 Task: Search one way flight ticket for 1 adult, 1 child, 1 infant in seat in premium economy from Bismarck: Bismarck Municipal Airport to Jacksonville: Albert J. Ellis Airport on 5-3-2023. Choice of flights is American. Number of bags: 2 checked bags. Price is upto 91000. Outbound departure time preference is 21:30.
Action: Mouse moved to (370, 177)
Screenshot: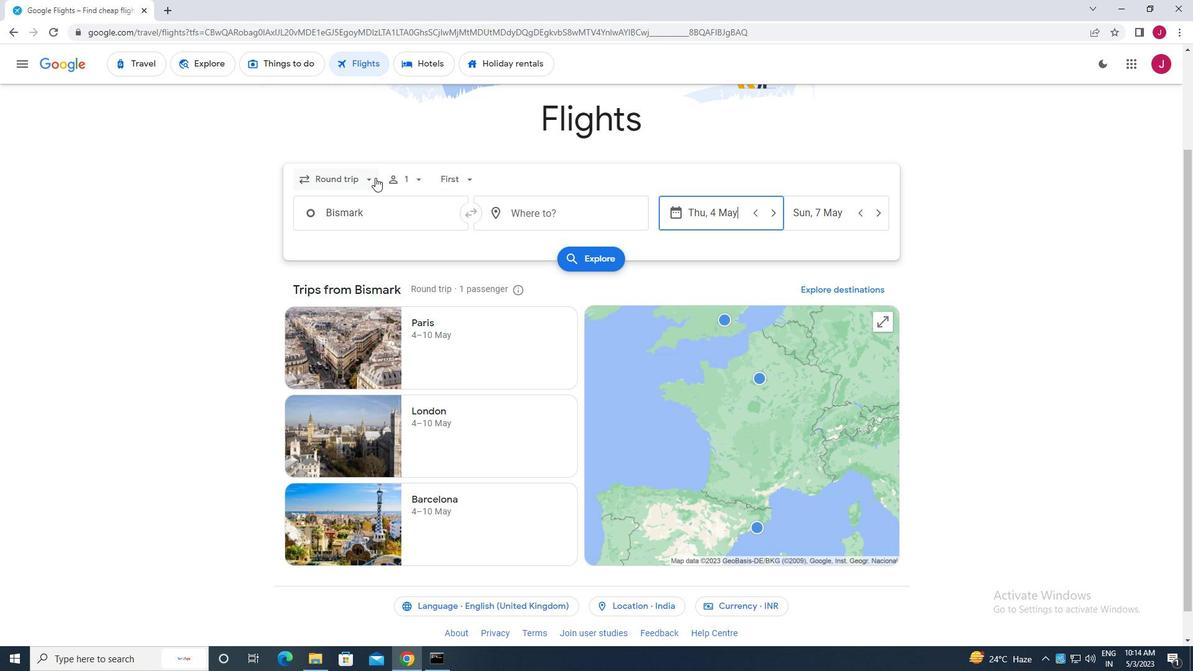 
Action: Mouse pressed left at (370, 177)
Screenshot: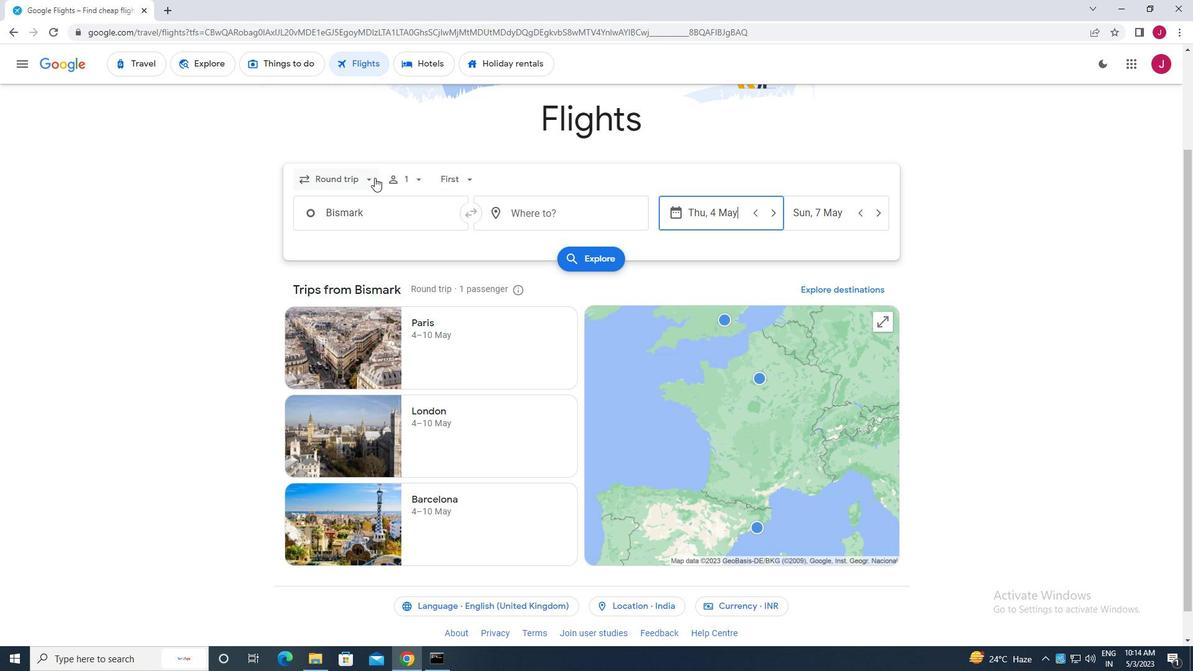 
Action: Mouse moved to (346, 237)
Screenshot: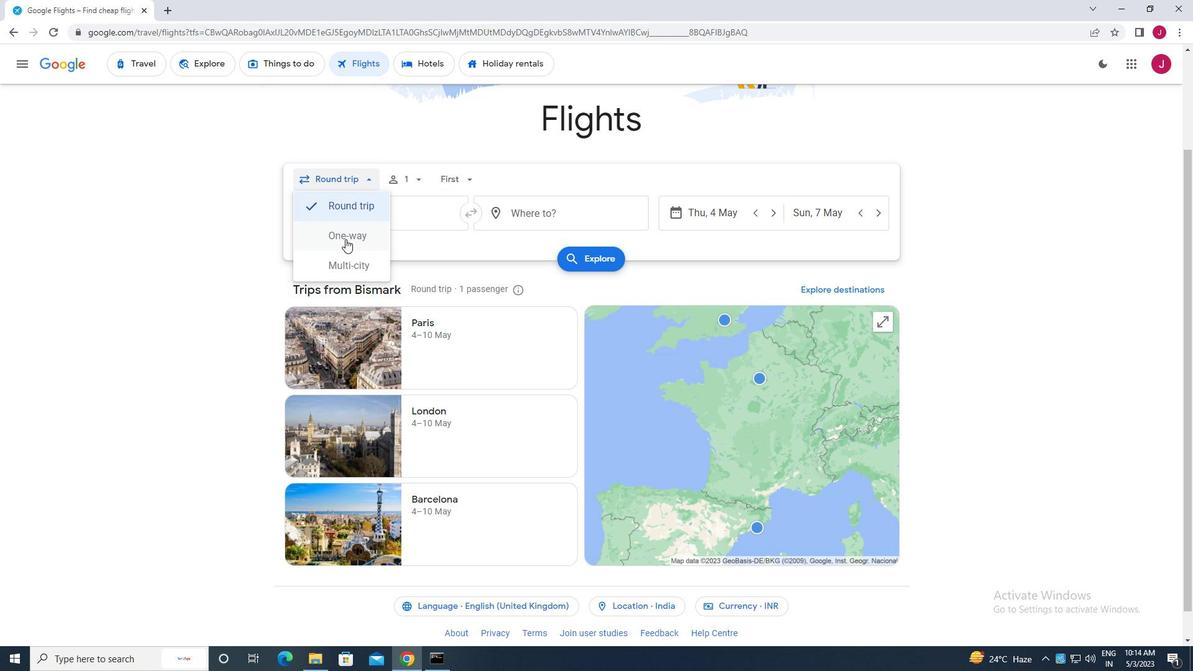 
Action: Mouse pressed left at (346, 237)
Screenshot: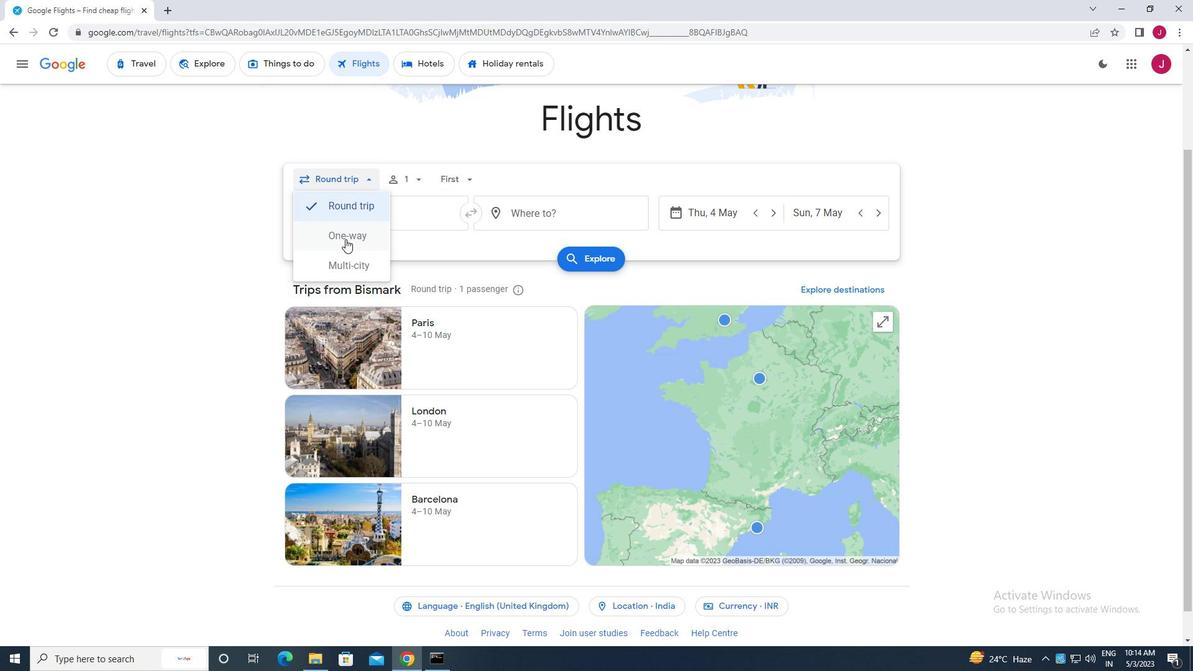 
Action: Mouse moved to (408, 181)
Screenshot: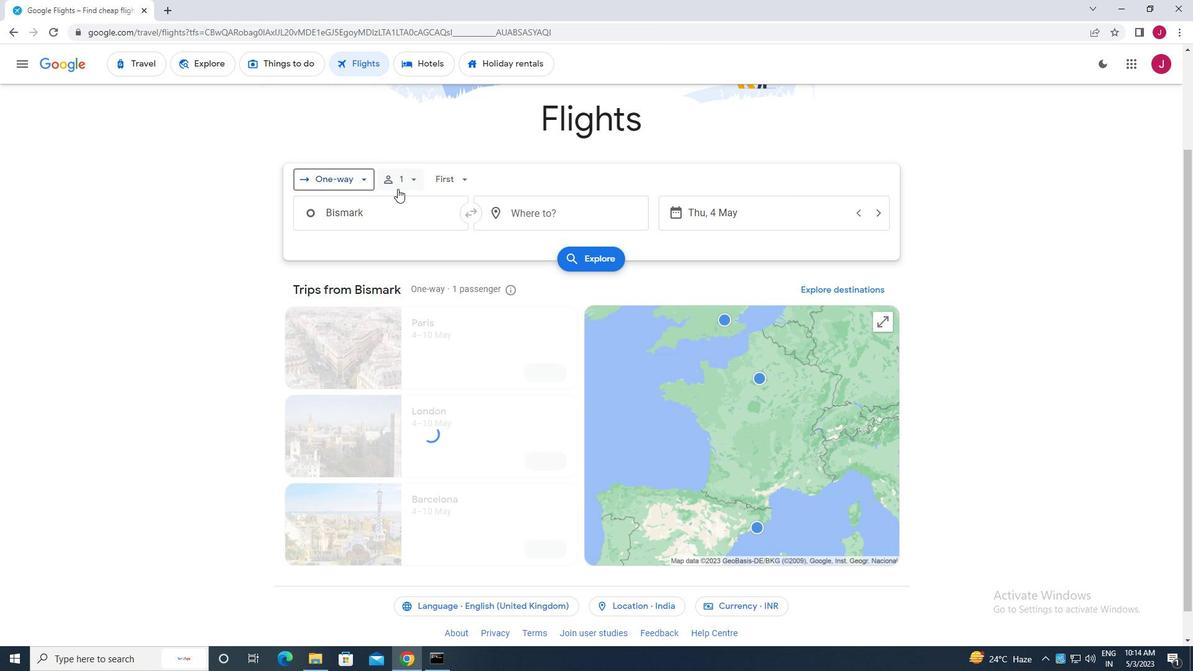 
Action: Mouse pressed left at (408, 181)
Screenshot: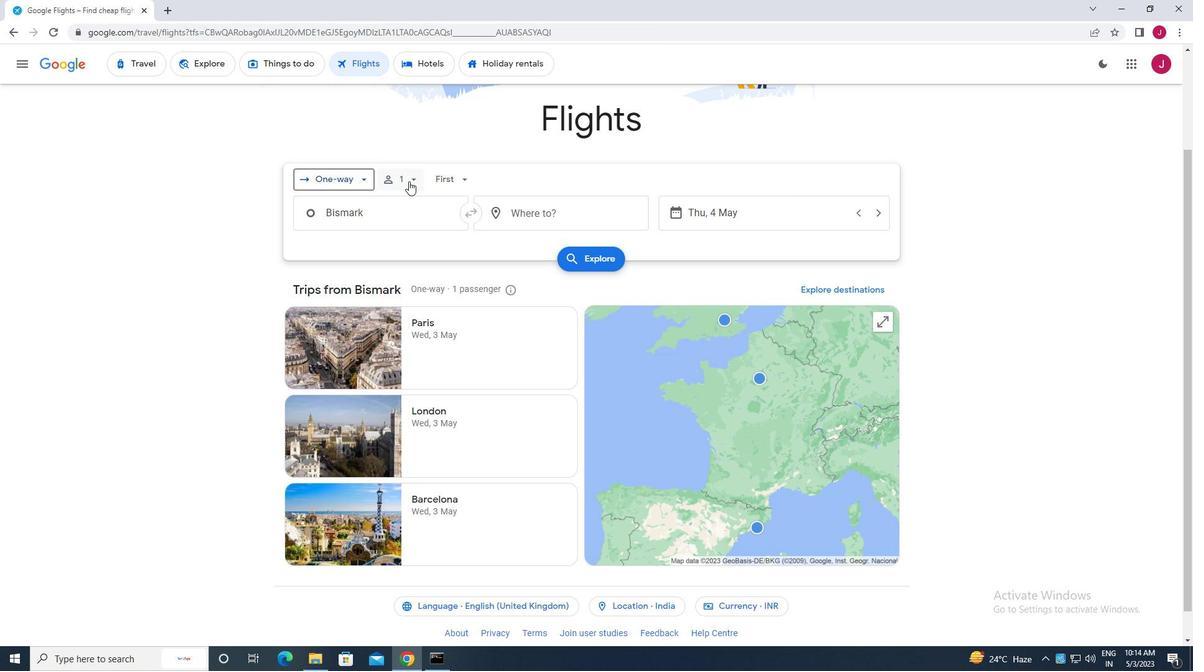 
Action: Mouse moved to (512, 241)
Screenshot: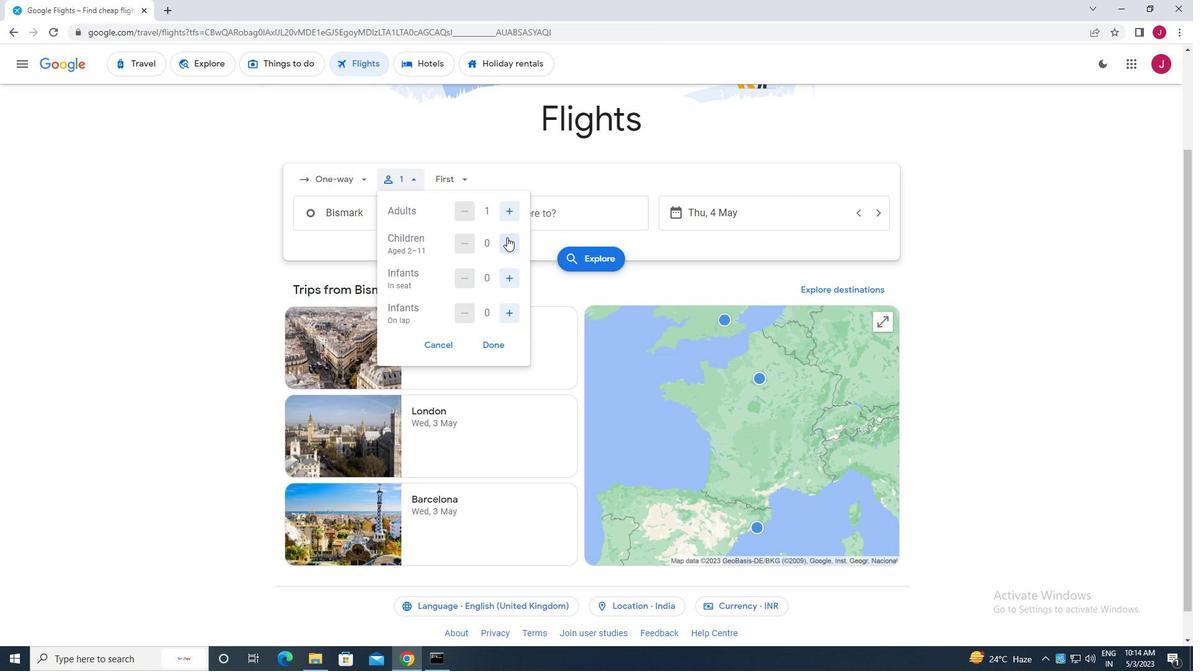 
Action: Mouse pressed left at (512, 241)
Screenshot: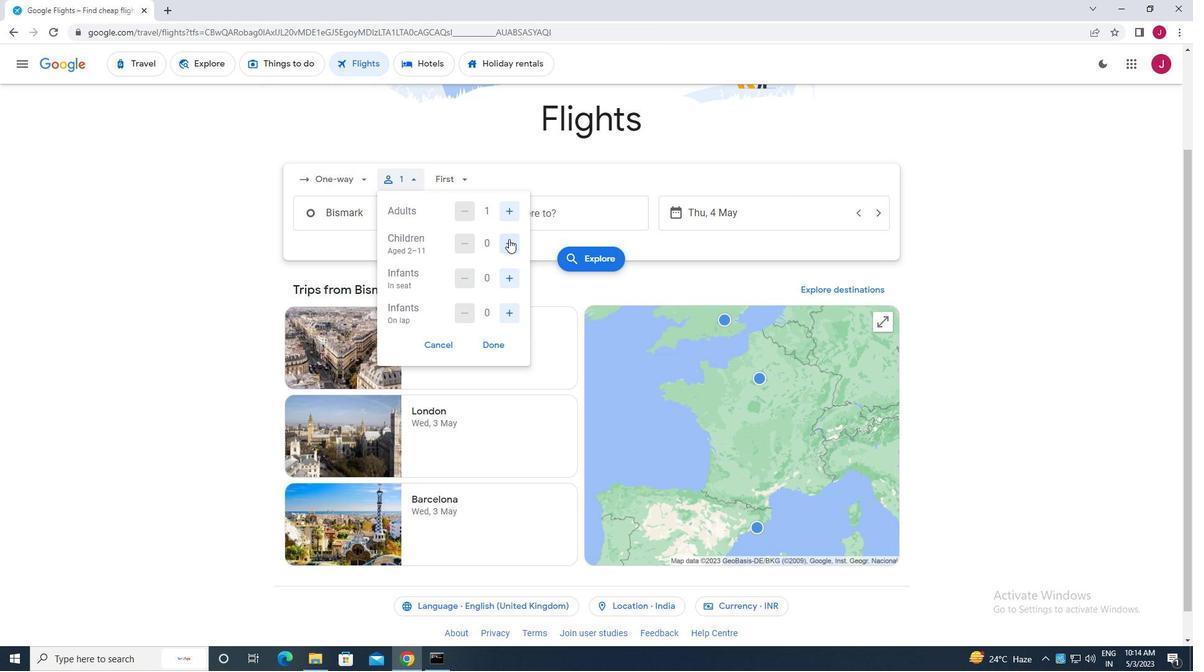 
Action: Mouse moved to (513, 279)
Screenshot: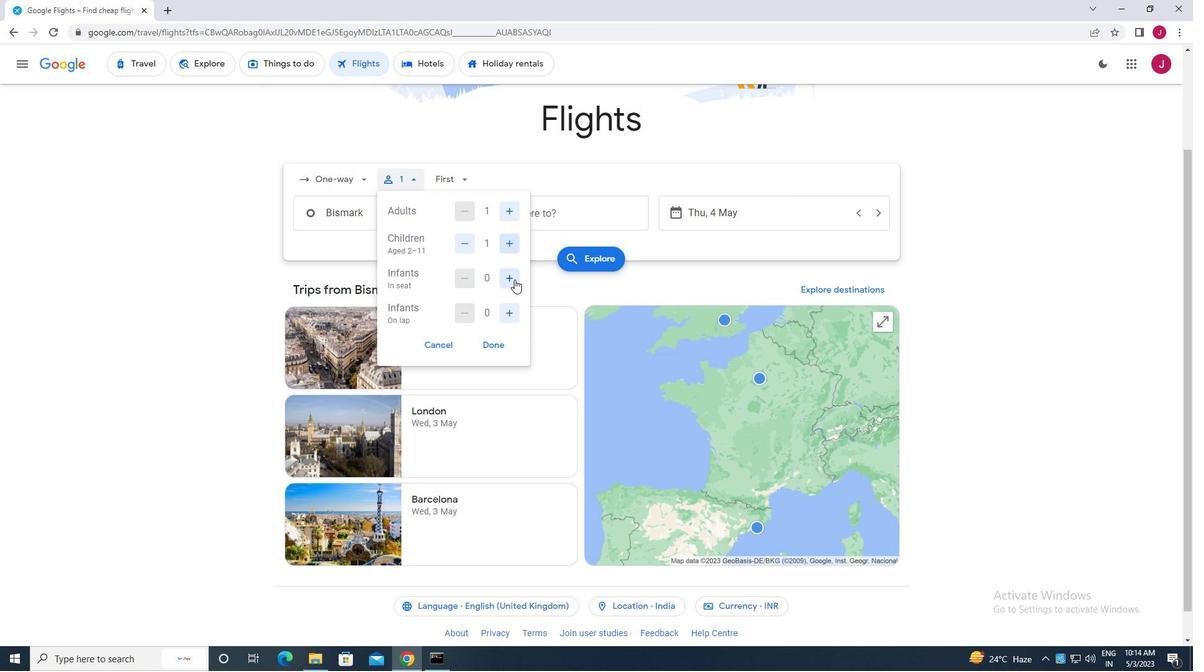 
Action: Mouse pressed left at (513, 279)
Screenshot: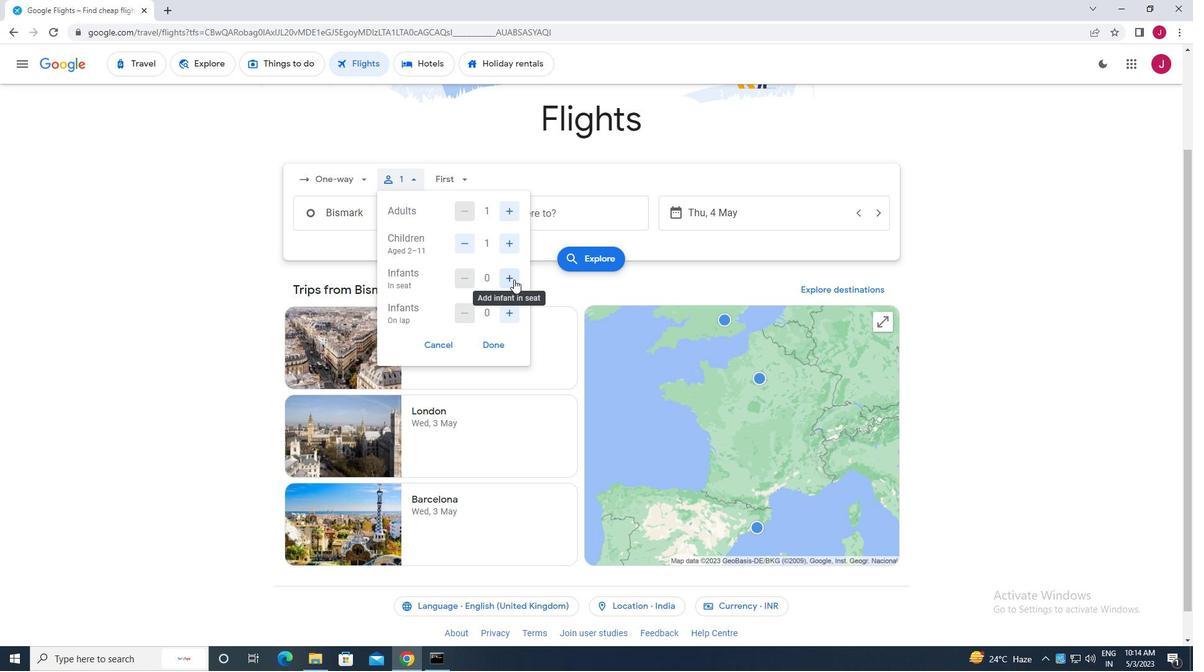 
Action: Mouse moved to (490, 345)
Screenshot: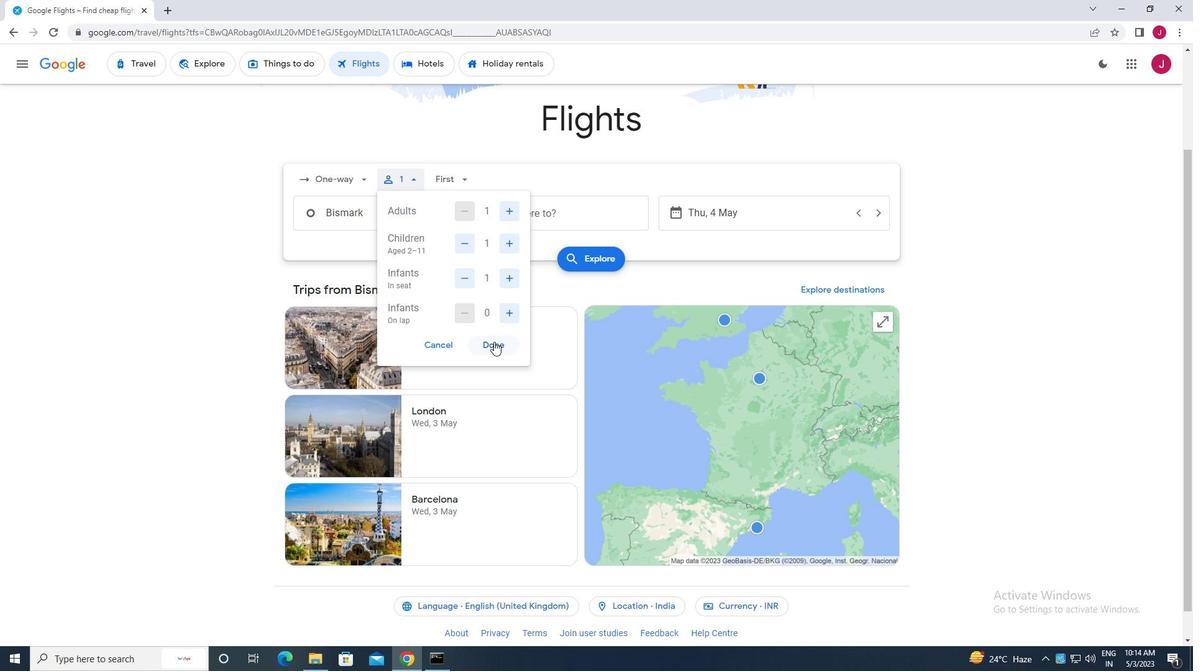 
Action: Mouse pressed left at (490, 345)
Screenshot: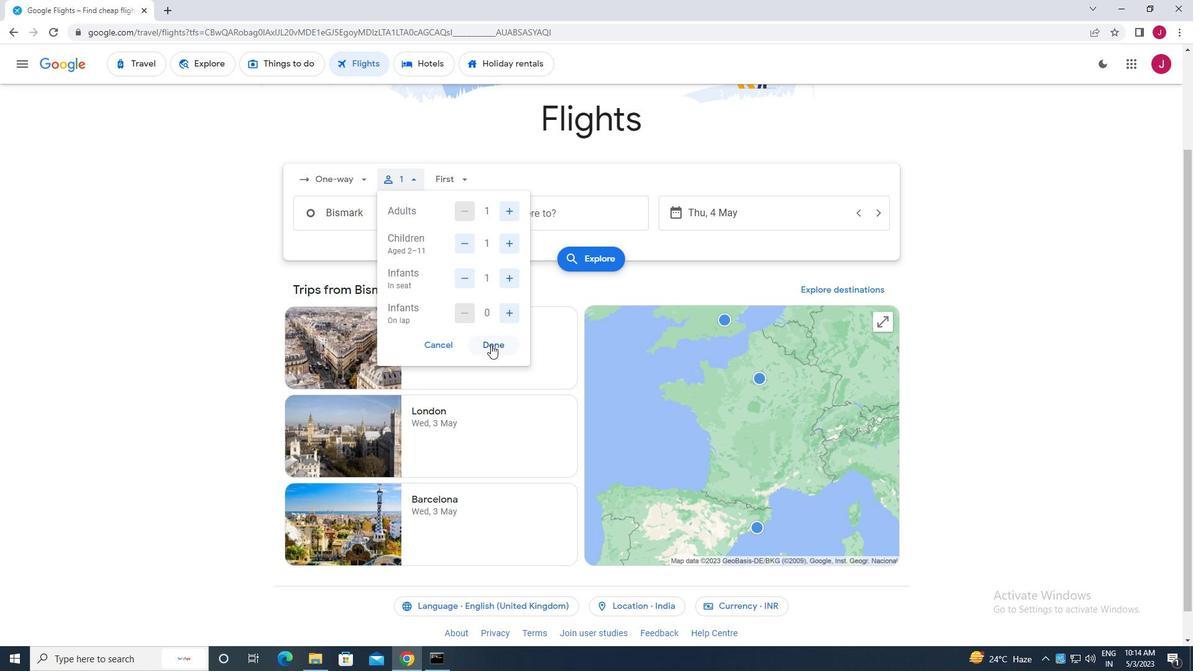 
Action: Mouse moved to (445, 178)
Screenshot: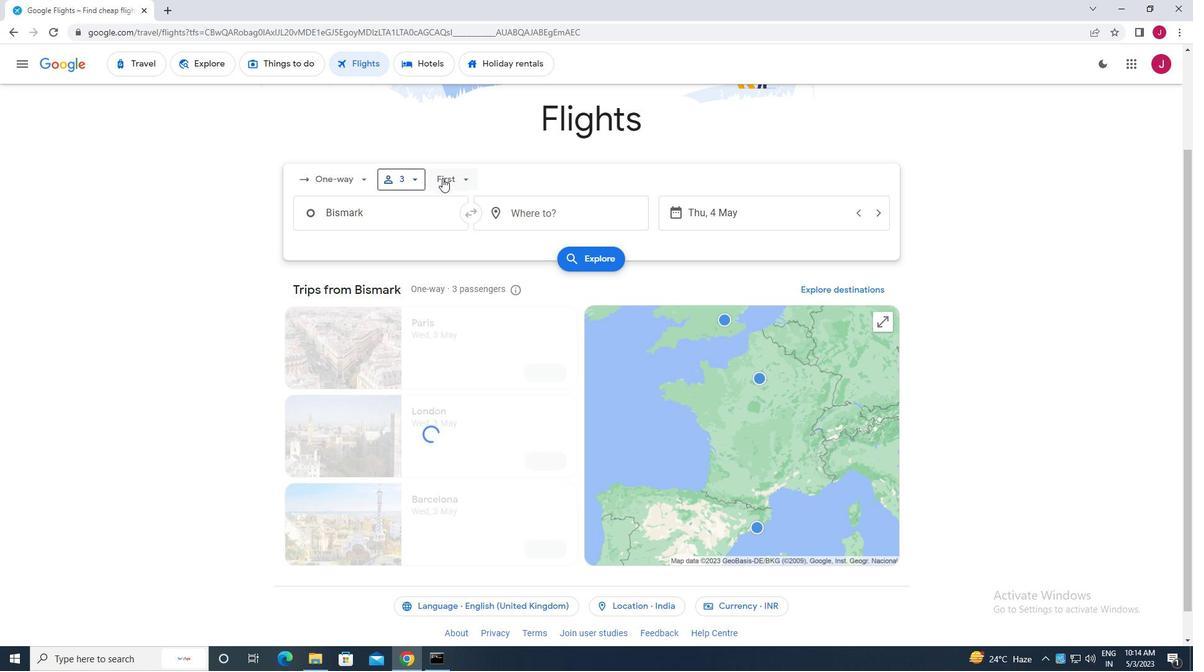 
Action: Mouse pressed left at (445, 178)
Screenshot: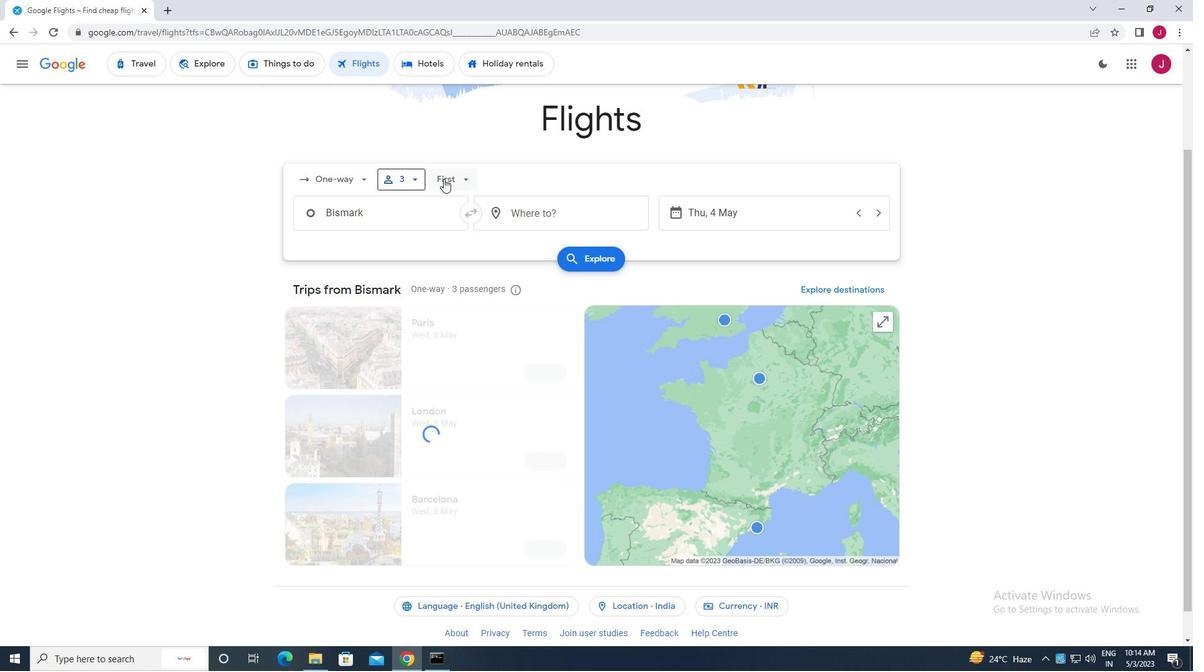 
Action: Mouse moved to (471, 239)
Screenshot: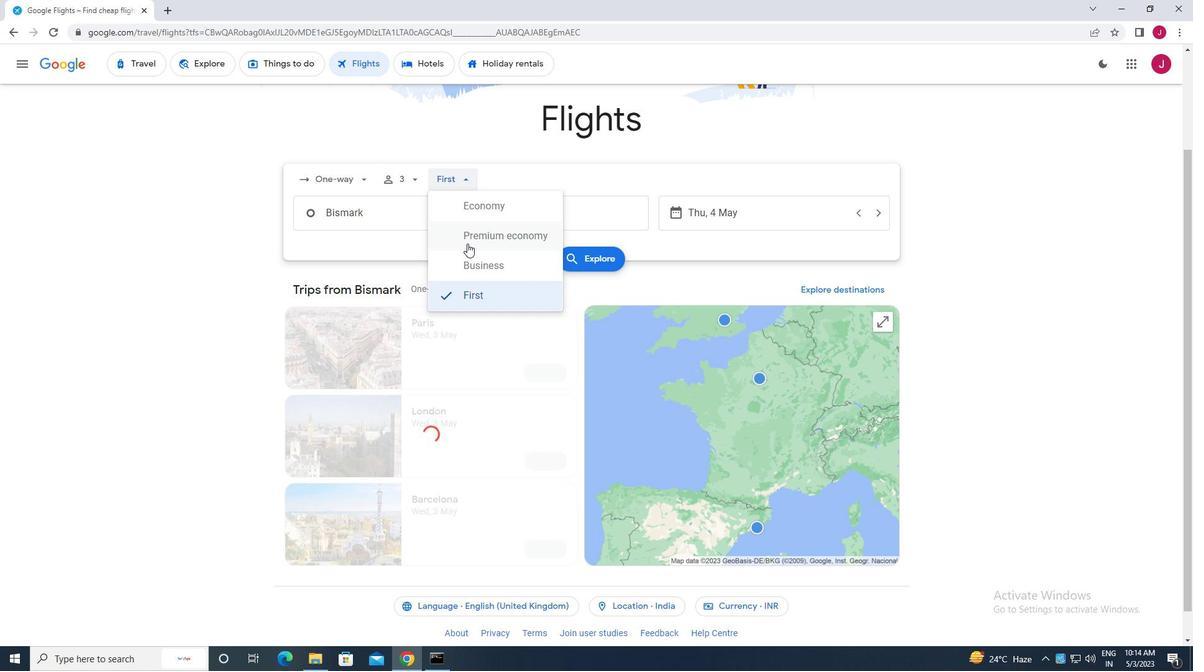 
Action: Mouse pressed left at (471, 239)
Screenshot: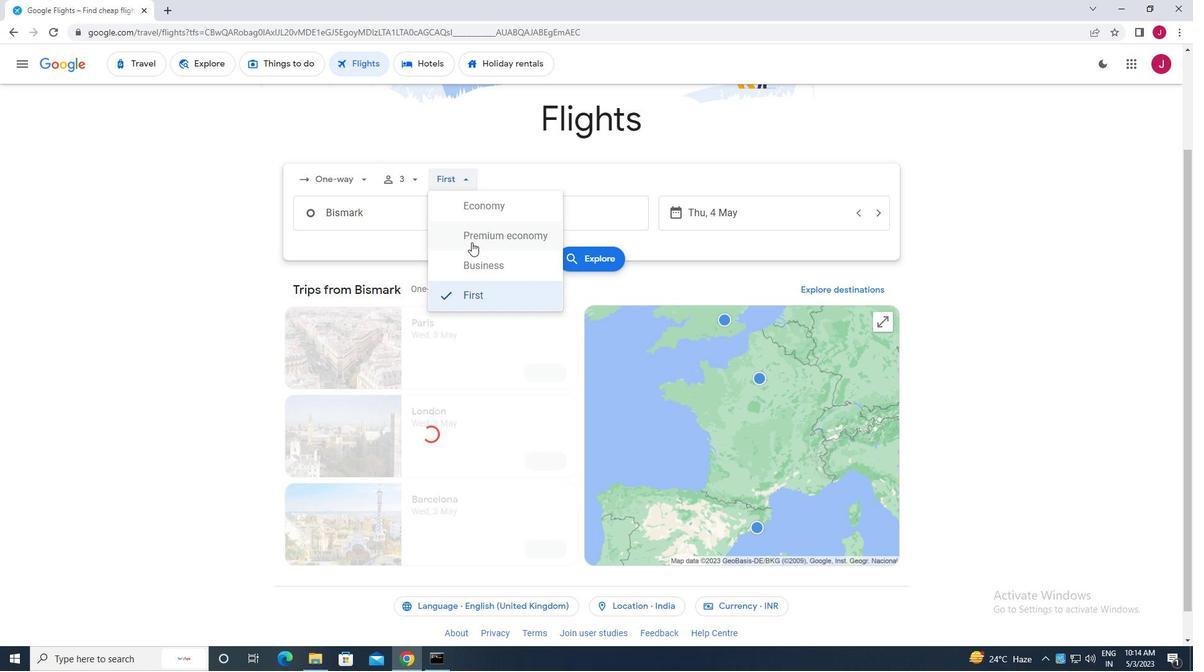
Action: Mouse moved to (416, 210)
Screenshot: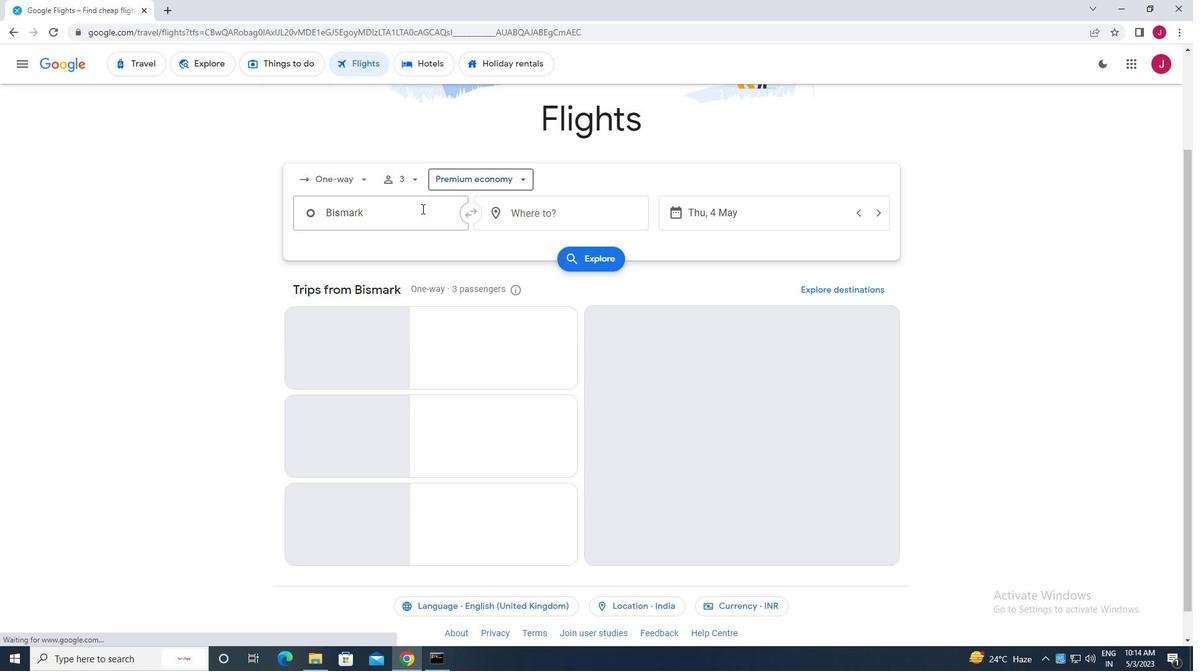 
Action: Mouse pressed left at (416, 210)
Screenshot: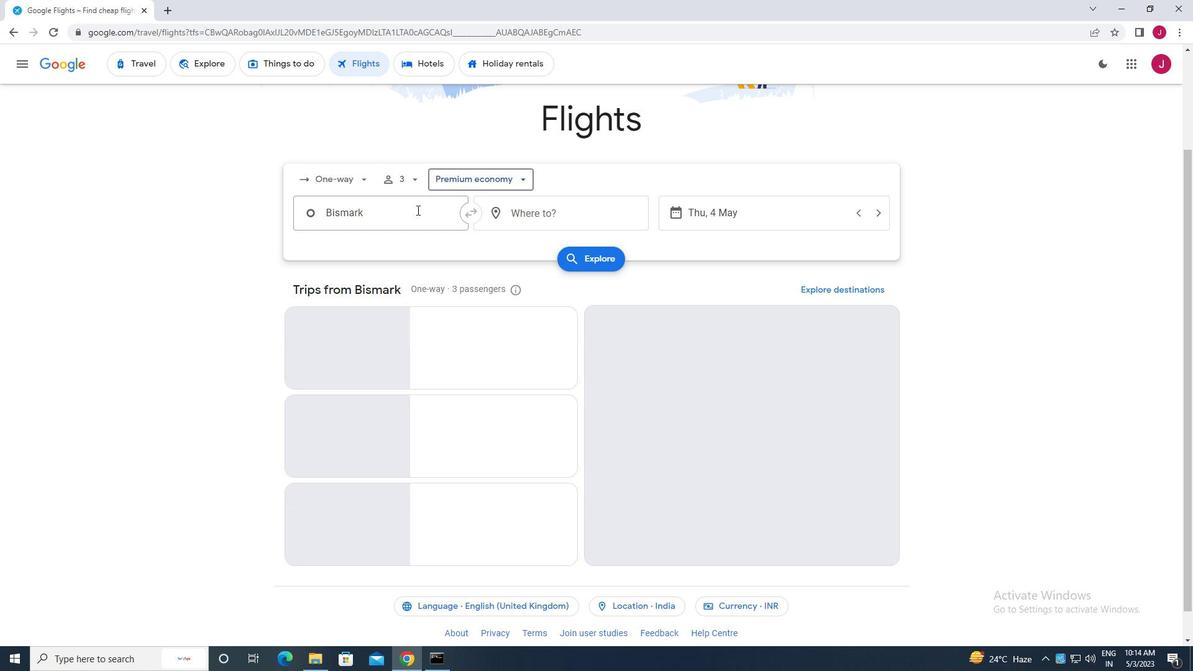 
Action: Mouse moved to (417, 210)
Screenshot: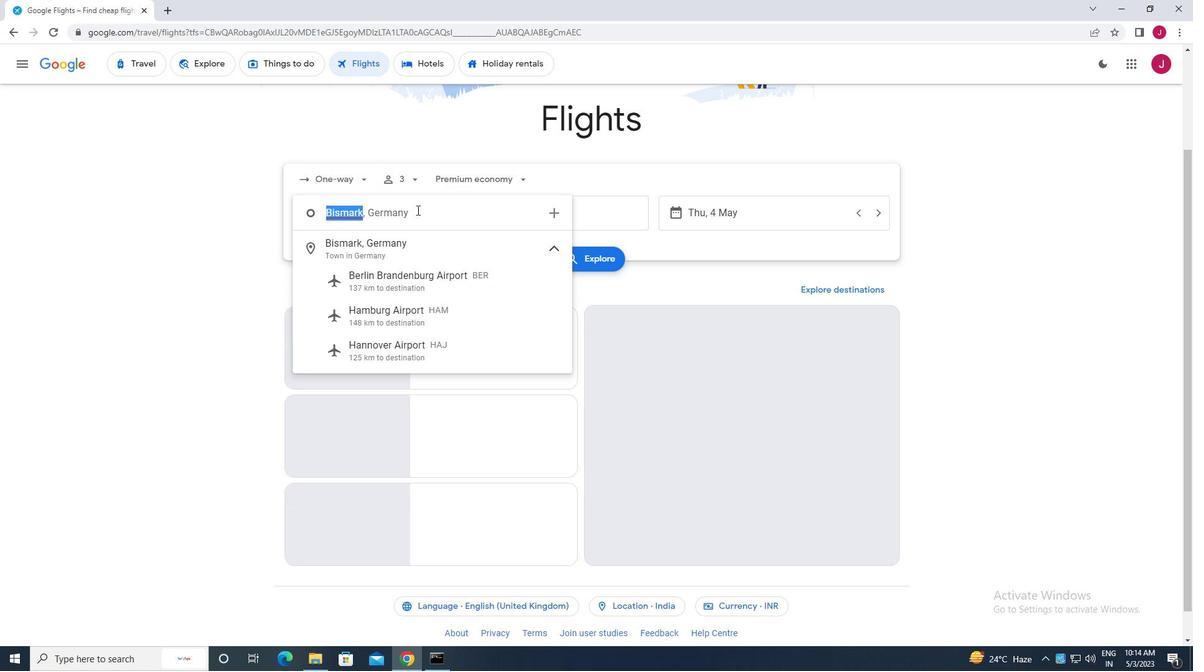 
Action: Key pressed m<Key.backspace>bismark<Key.space>mu<Key.backspace><Key.backspace><Key.enter>
Screenshot: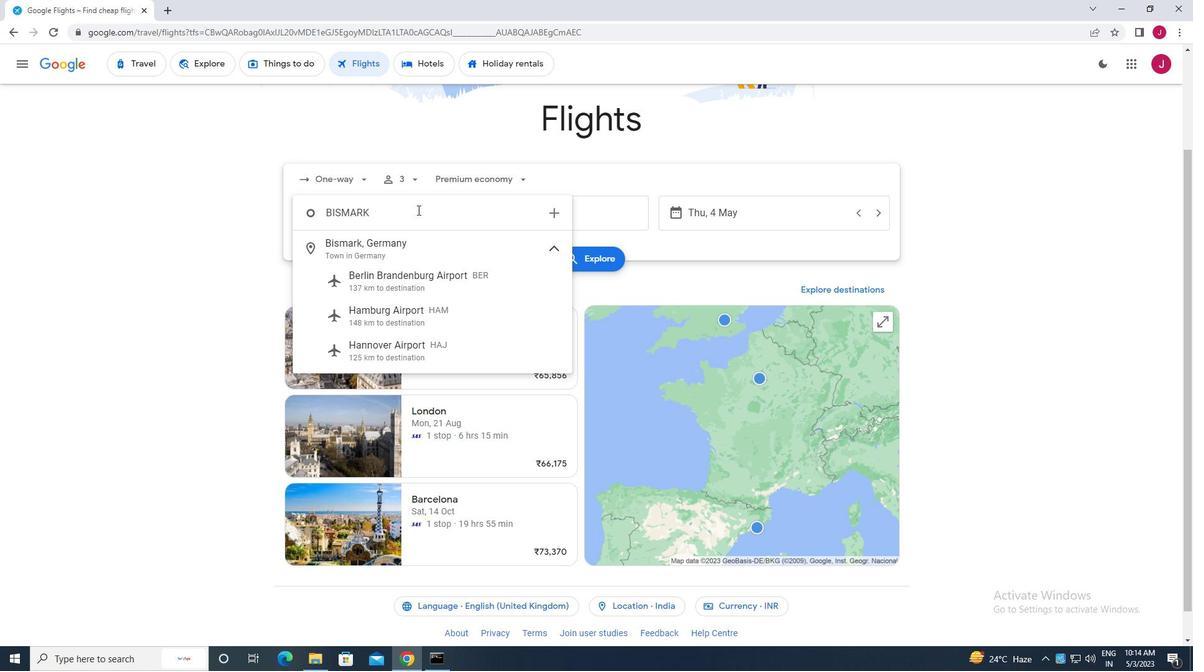 
Action: Mouse moved to (539, 213)
Screenshot: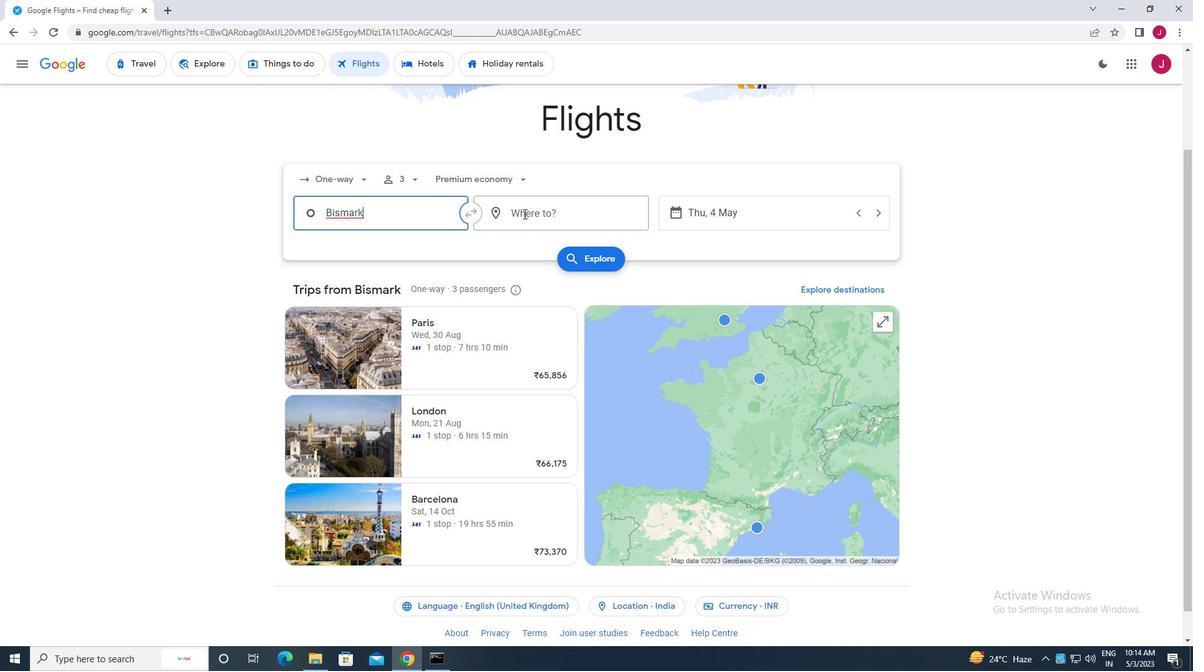 
Action: Mouse pressed left at (539, 213)
Screenshot: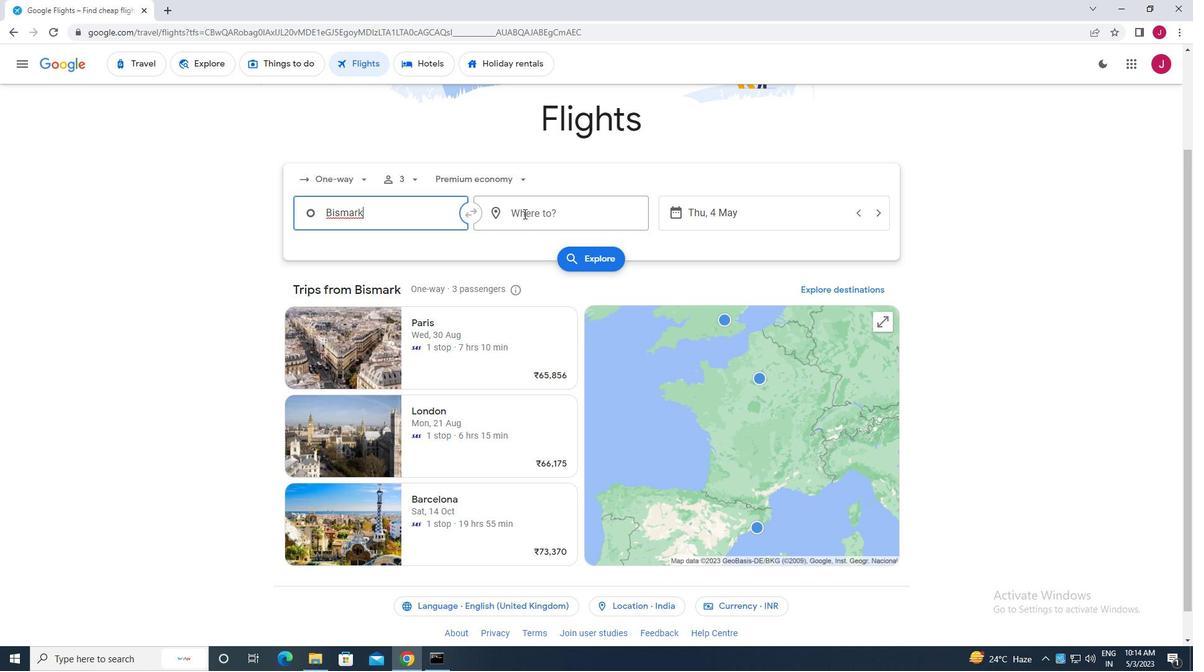 
Action: Mouse moved to (541, 213)
Screenshot: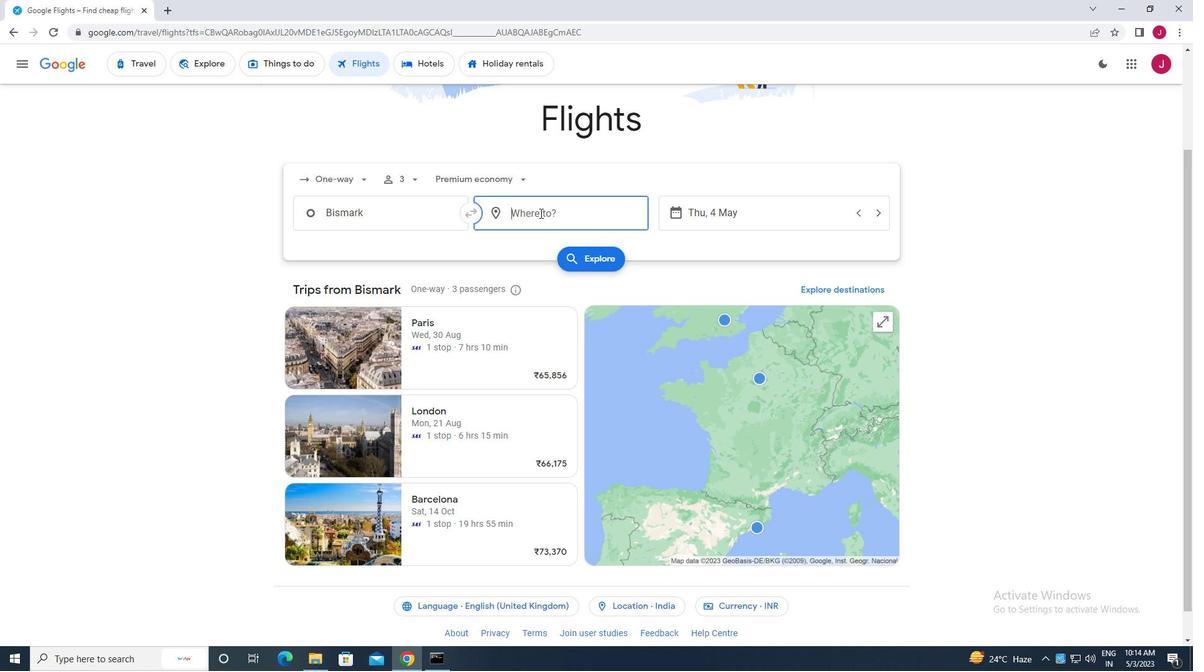 
Action: Key pressed albert<Key.space>
Screenshot: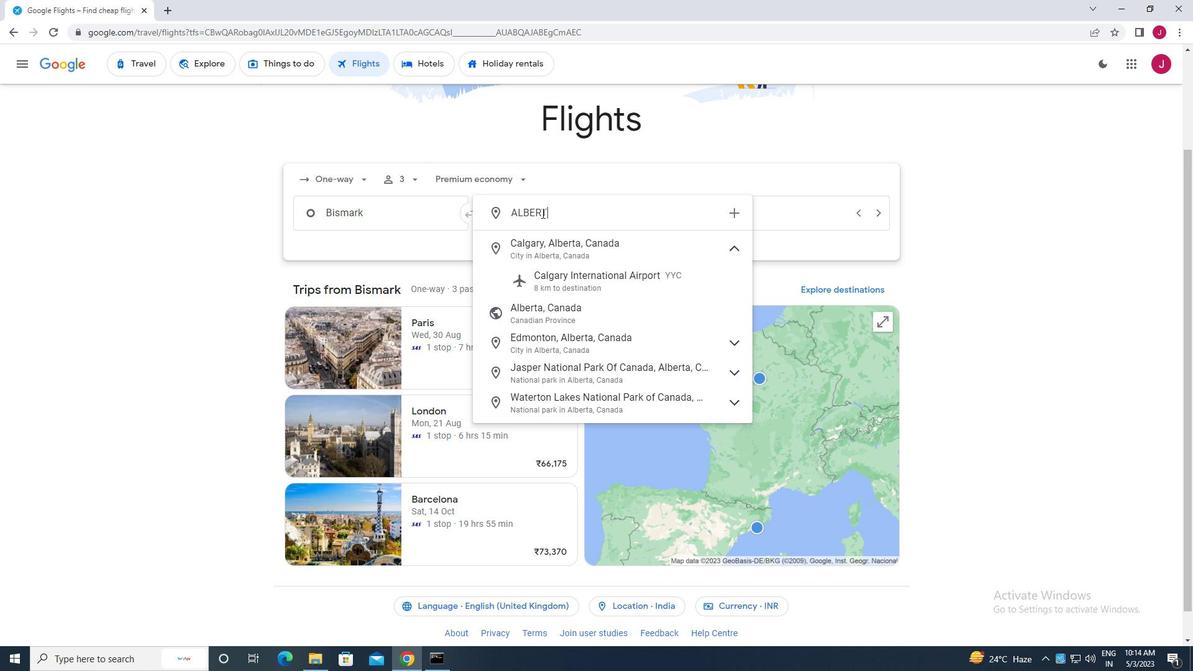 
Action: Mouse moved to (589, 246)
Screenshot: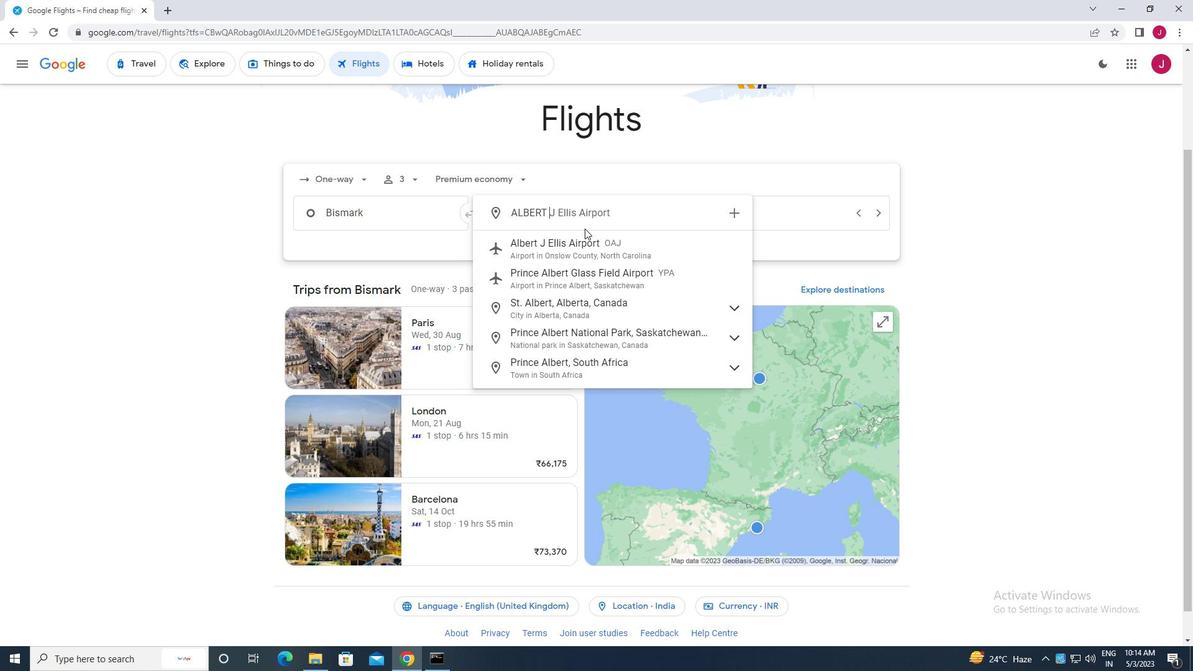 
Action: Mouse pressed left at (589, 246)
Screenshot: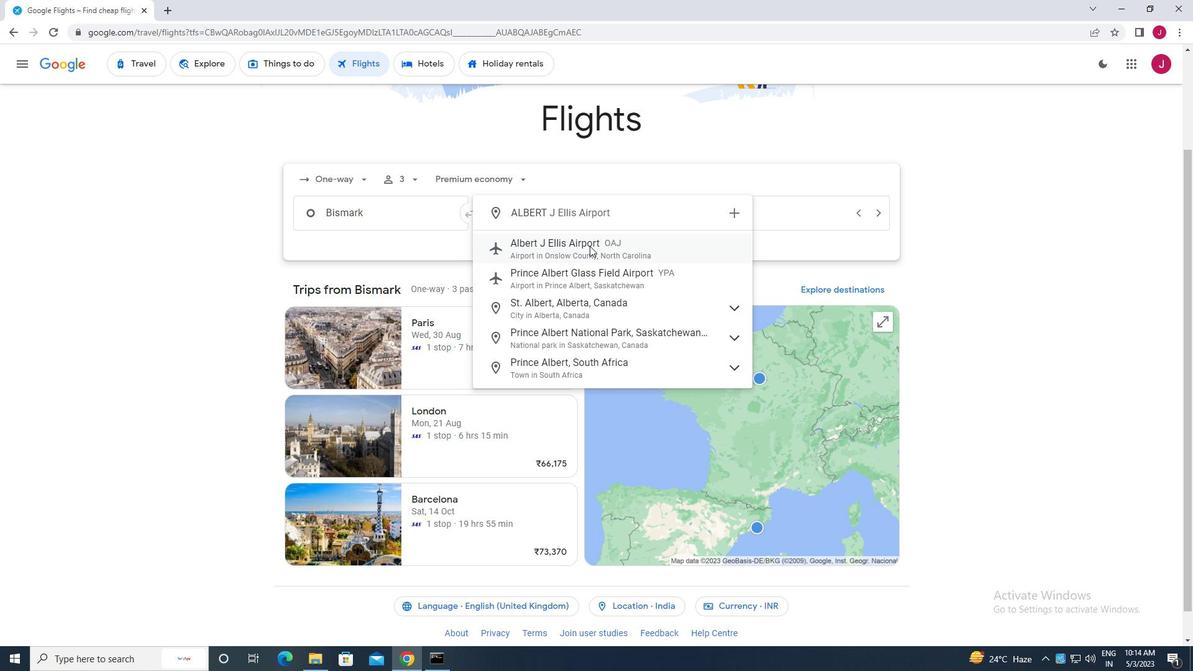 
Action: Mouse moved to (735, 219)
Screenshot: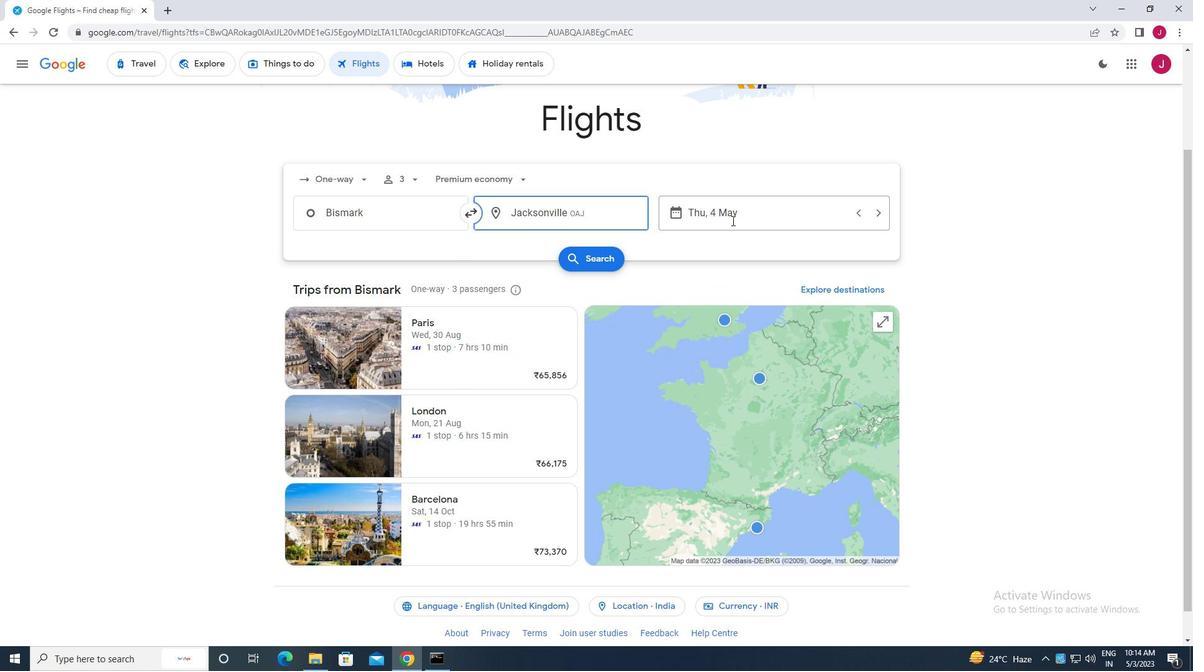 
Action: Mouse pressed left at (735, 219)
Screenshot: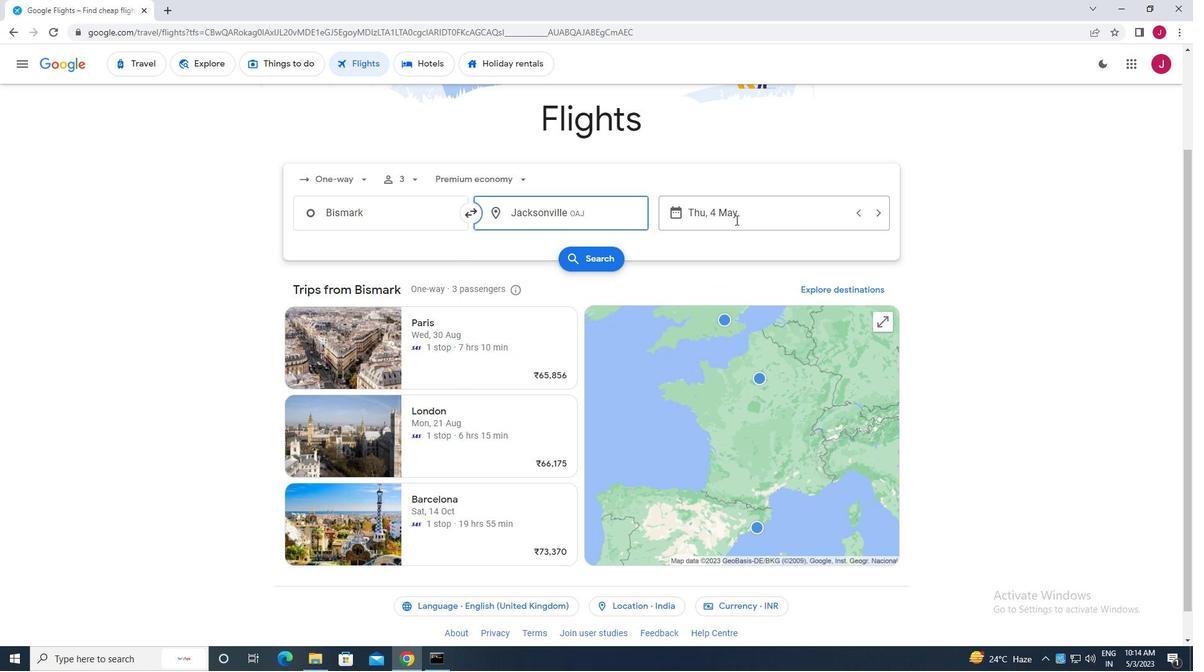 
Action: Mouse moved to (542, 309)
Screenshot: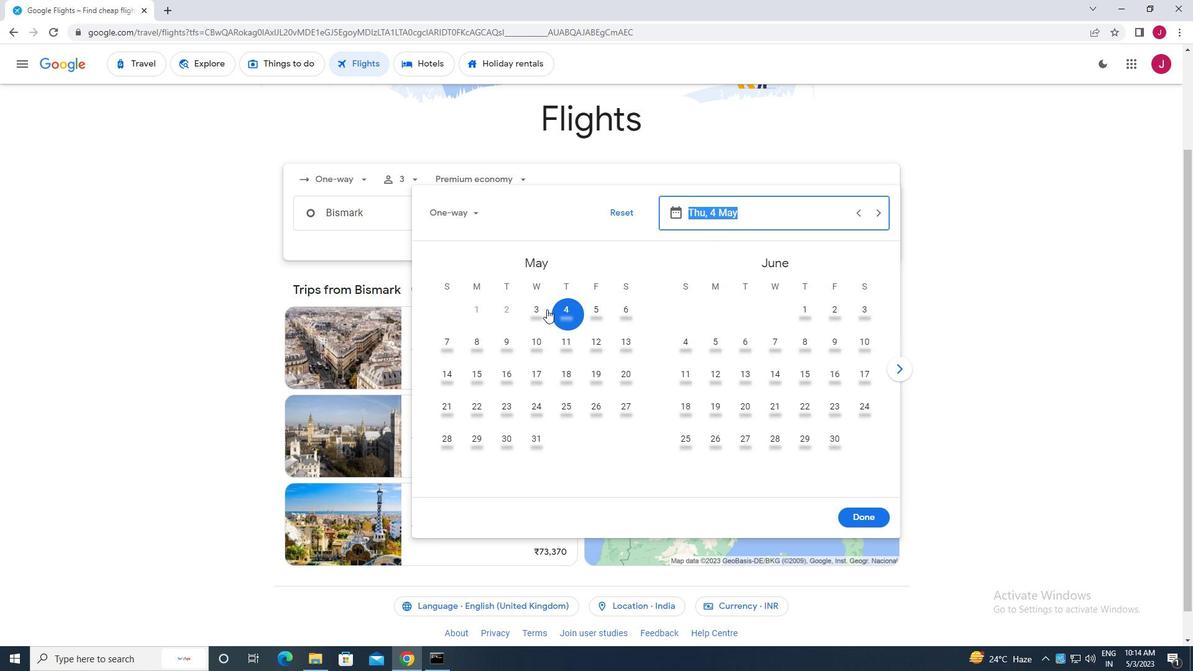 
Action: Mouse pressed left at (542, 309)
Screenshot: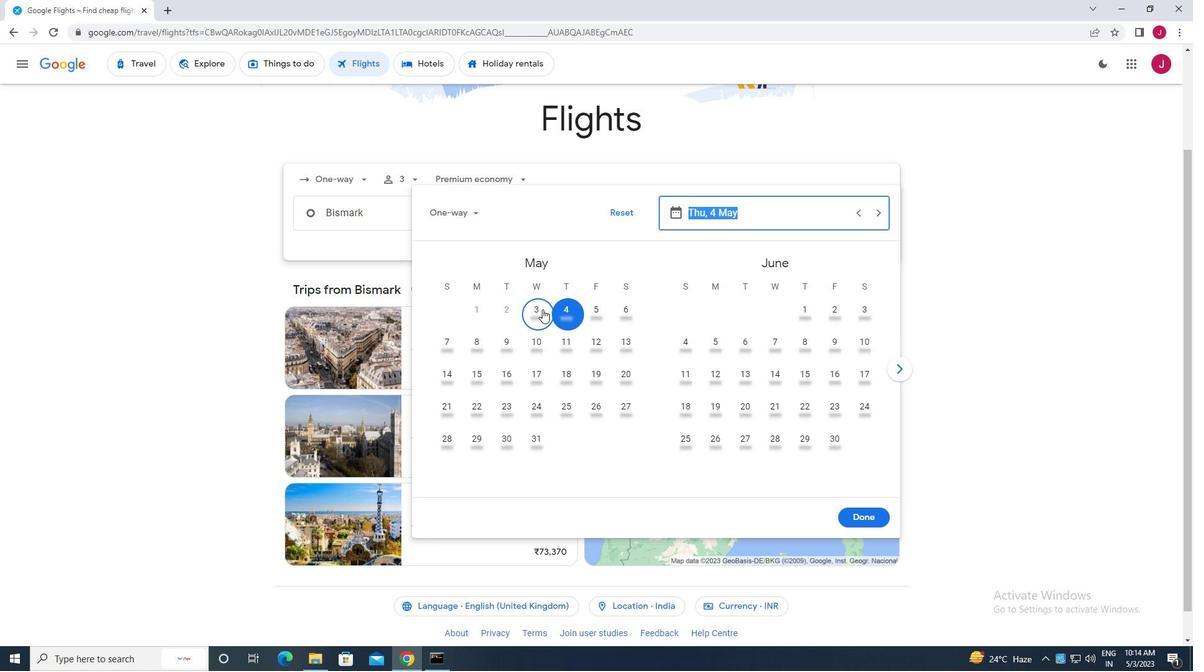 
Action: Mouse moved to (868, 513)
Screenshot: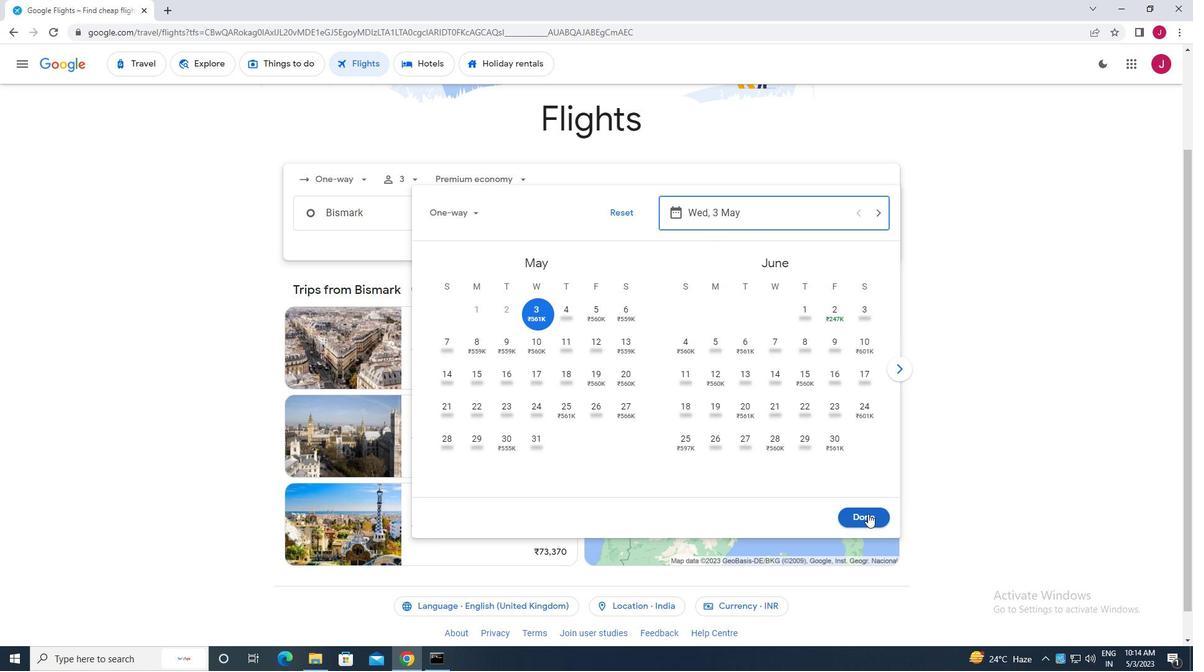 
Action: Mouse pressed left at (868, 513)
Screenshot: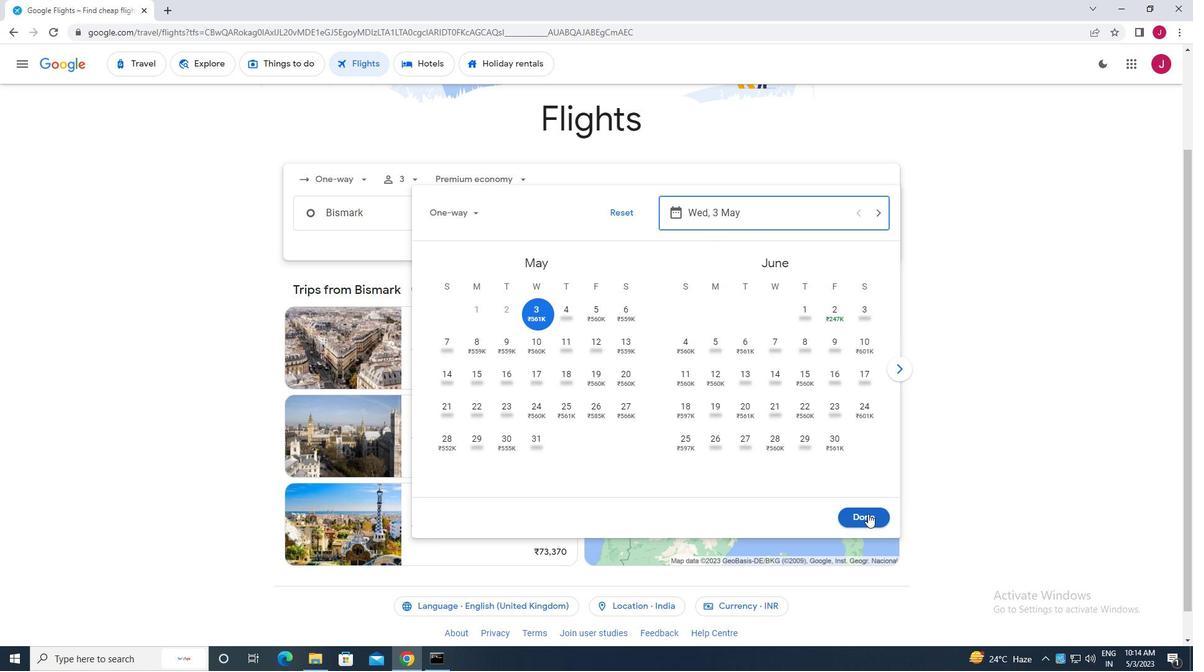 
Action: Mouse moved to (608, 262)
Screenshot: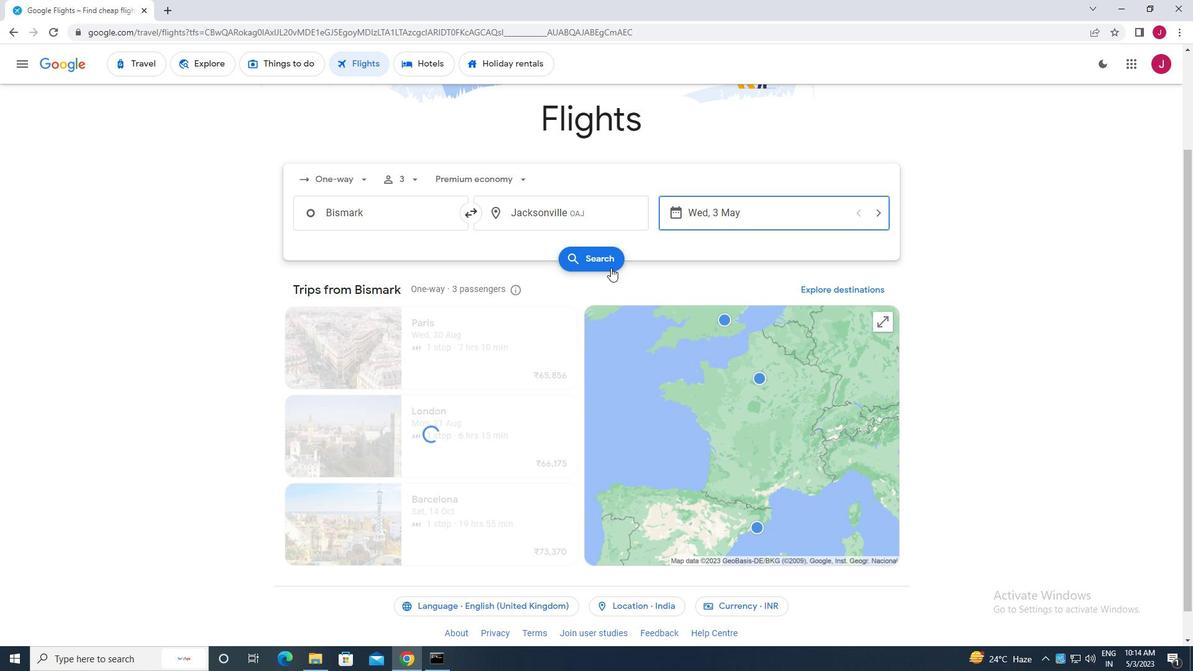 
Action: Mouse pressed left at (608, 262)
Screenshot: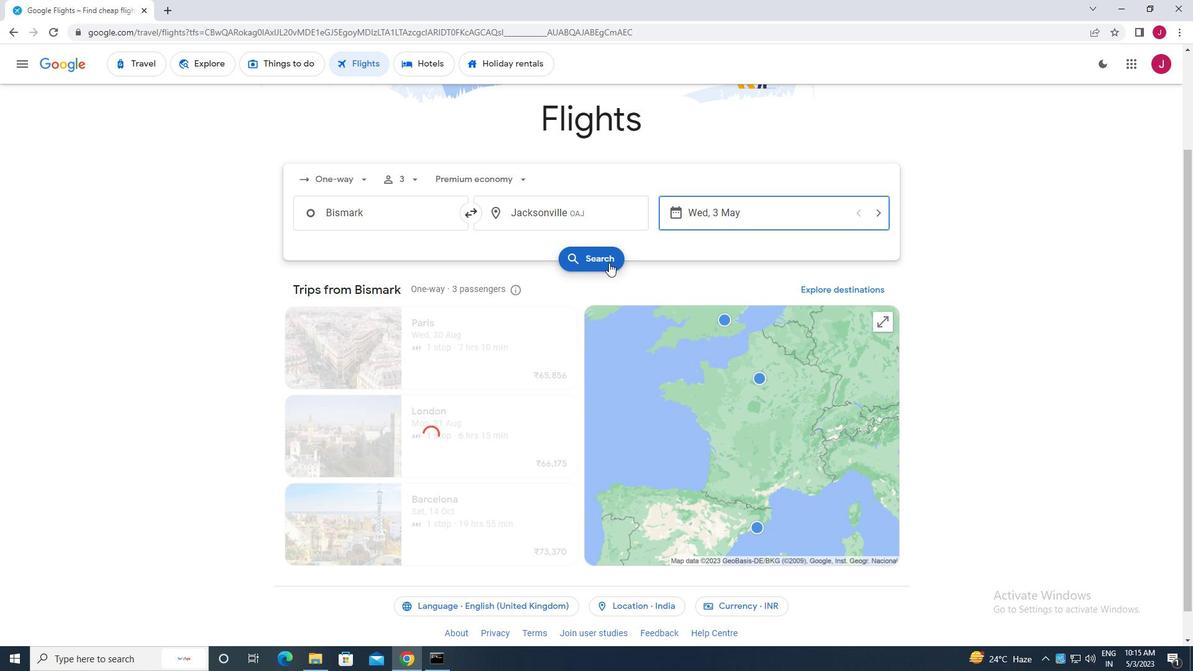 
Action: Mouse moved to (323, 176)
Screenshot: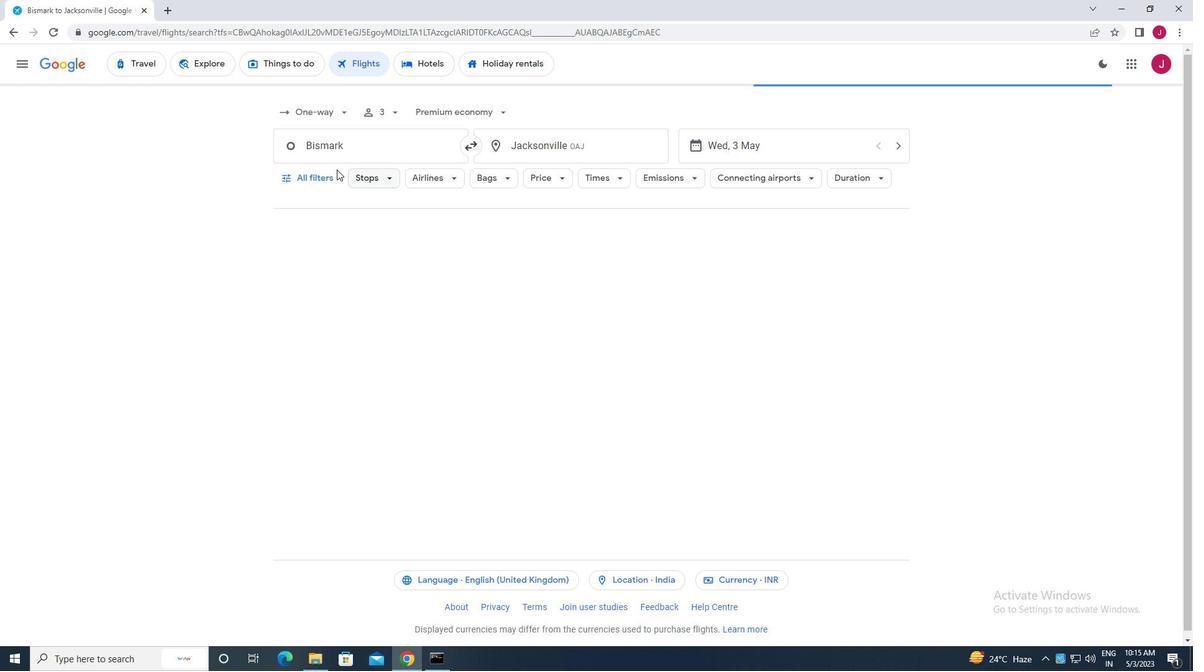 
Action: Mouse pressed left at (323, 176)
Screenshot: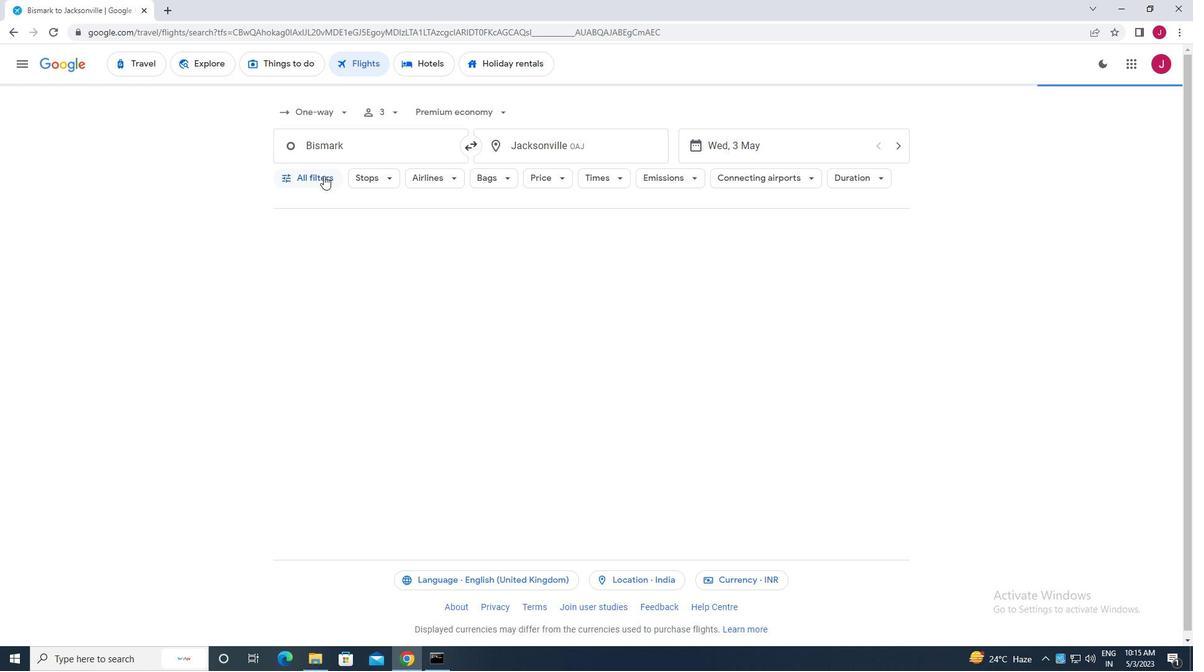
Action: Mouse moved to (377, 250)
Screenshot: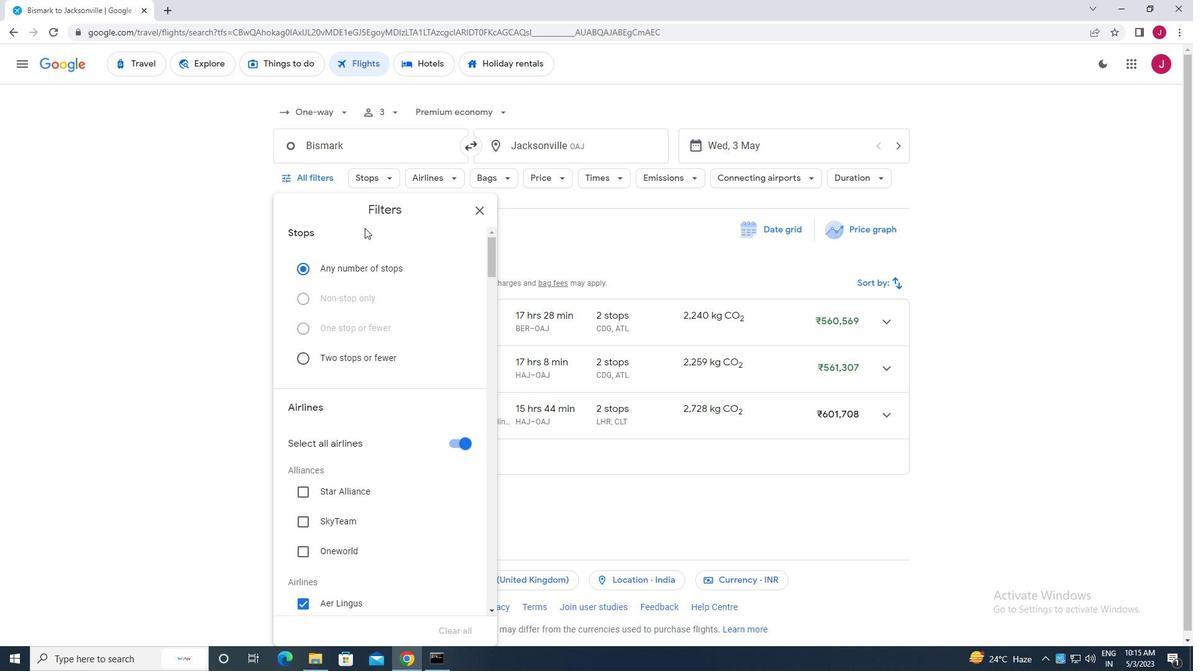 
Action: Mouse scrolled (377, 249) with delta (0, 0)
Screenshot: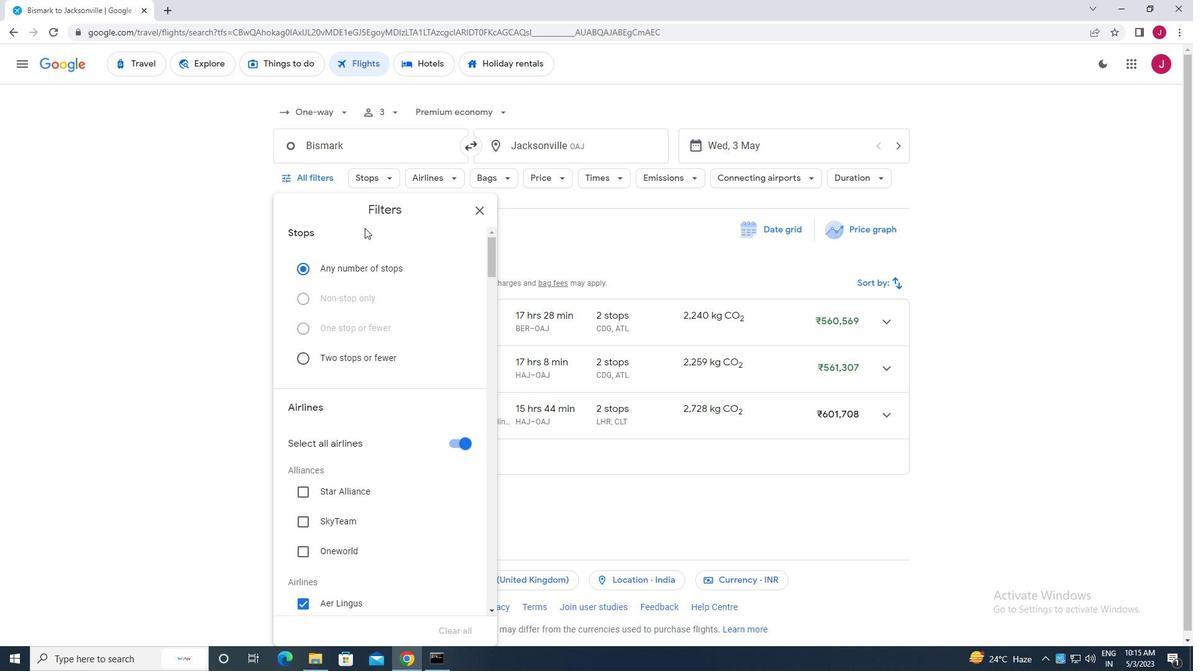 
Action: Mouse moved to (377, 251)
Screenshot: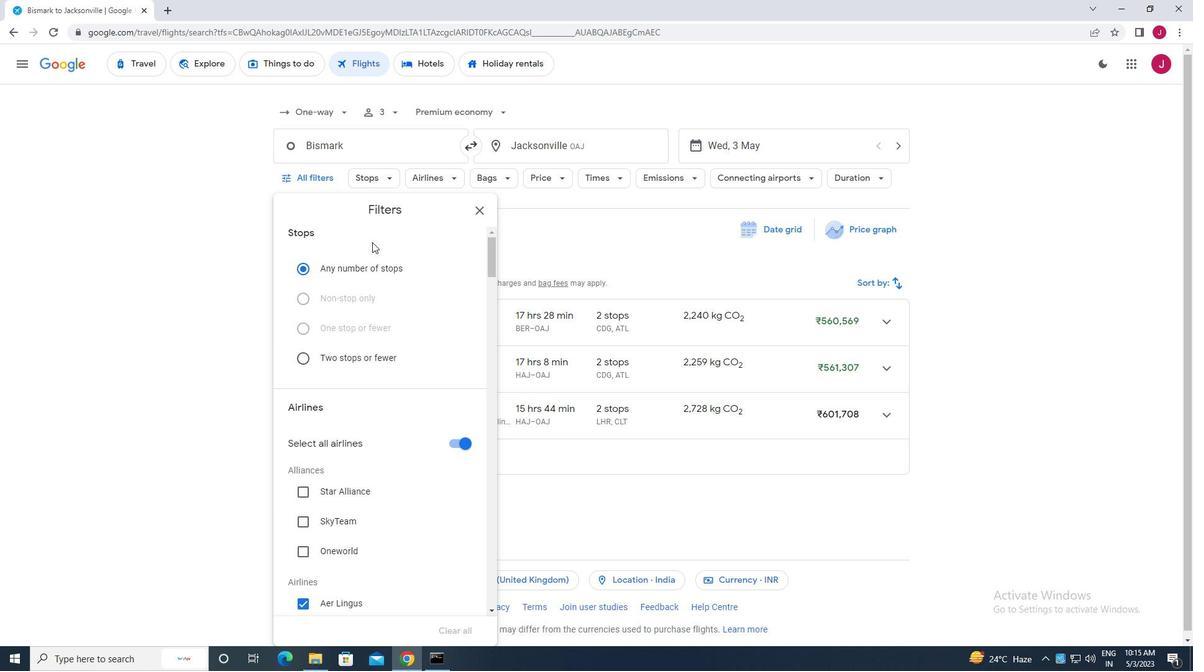 
Action: Mouse scrolled (377, 250) with delta (0, 0)
Screenshot: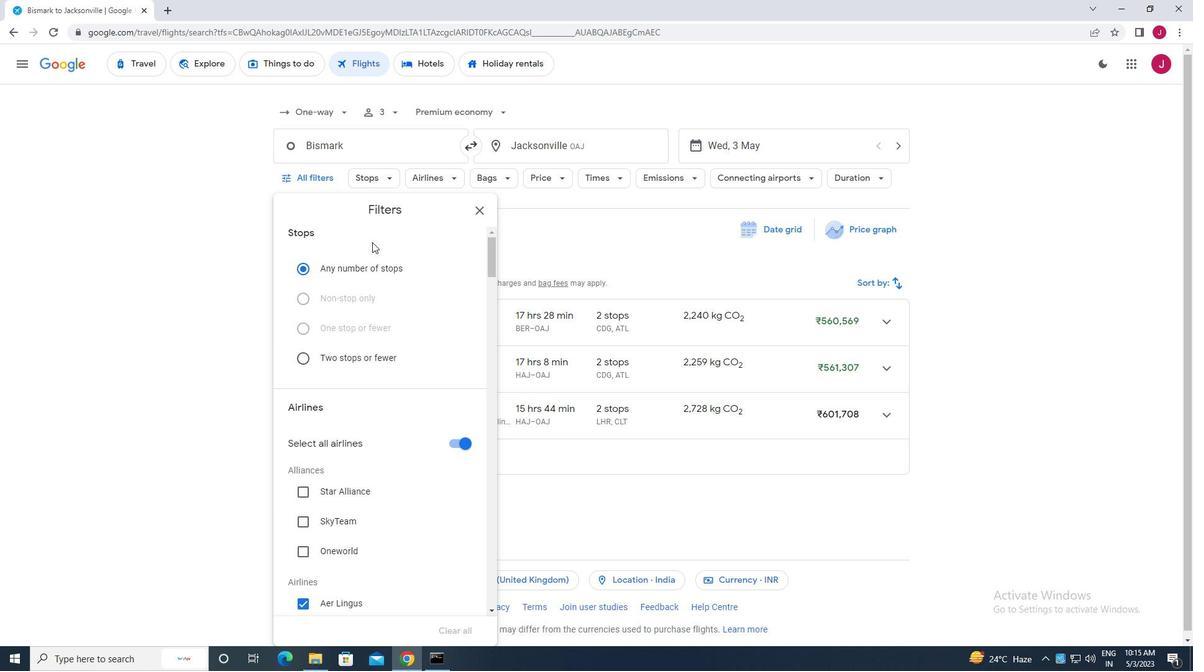 
Action: Mouse moved to (378, 251)
Screenshot: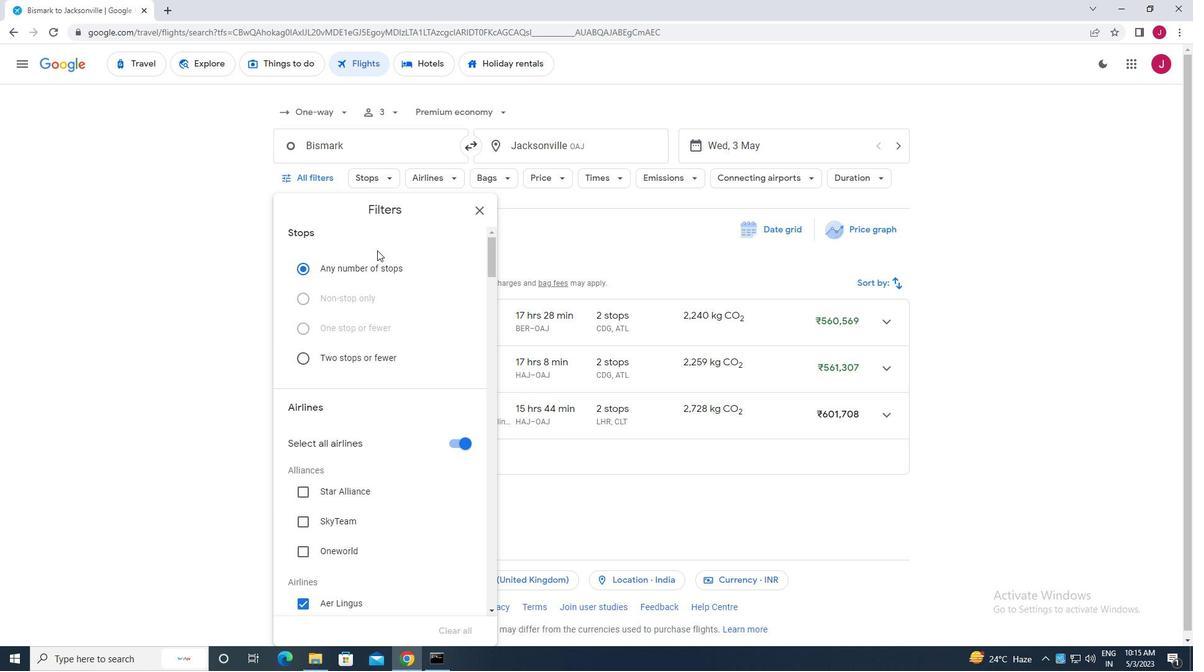 
Action: Mouse scrolled (378, 250) with delta (0, 0)
Screenshot: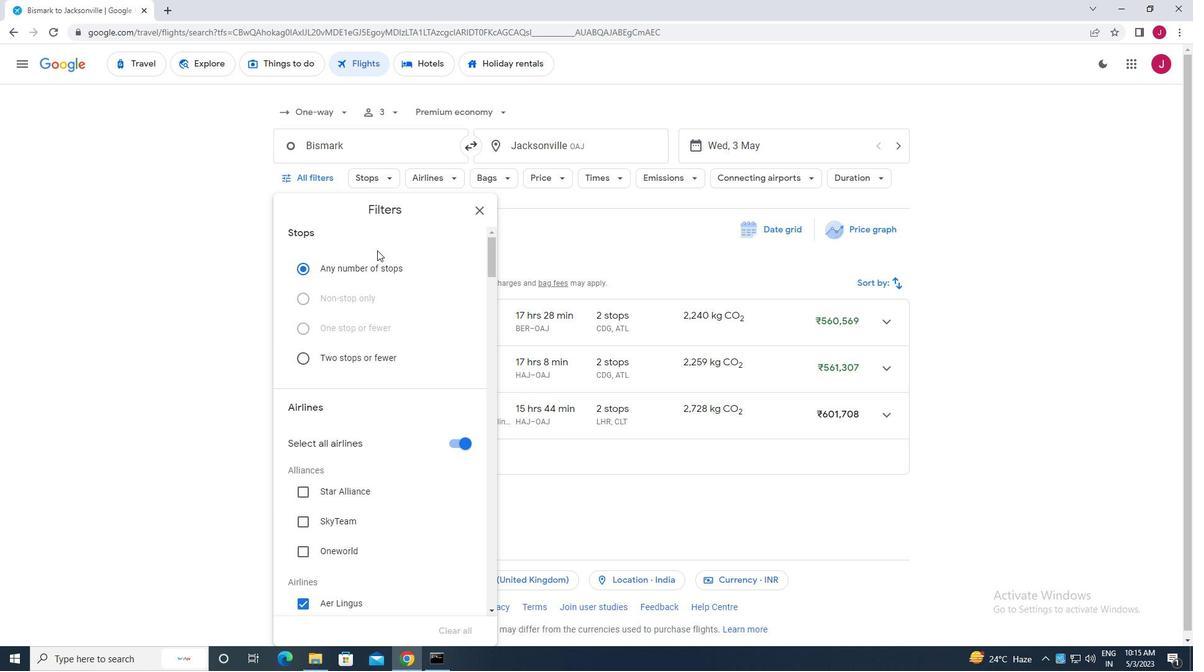 
Action: Mouse moved to (452, 259)
Screenshot: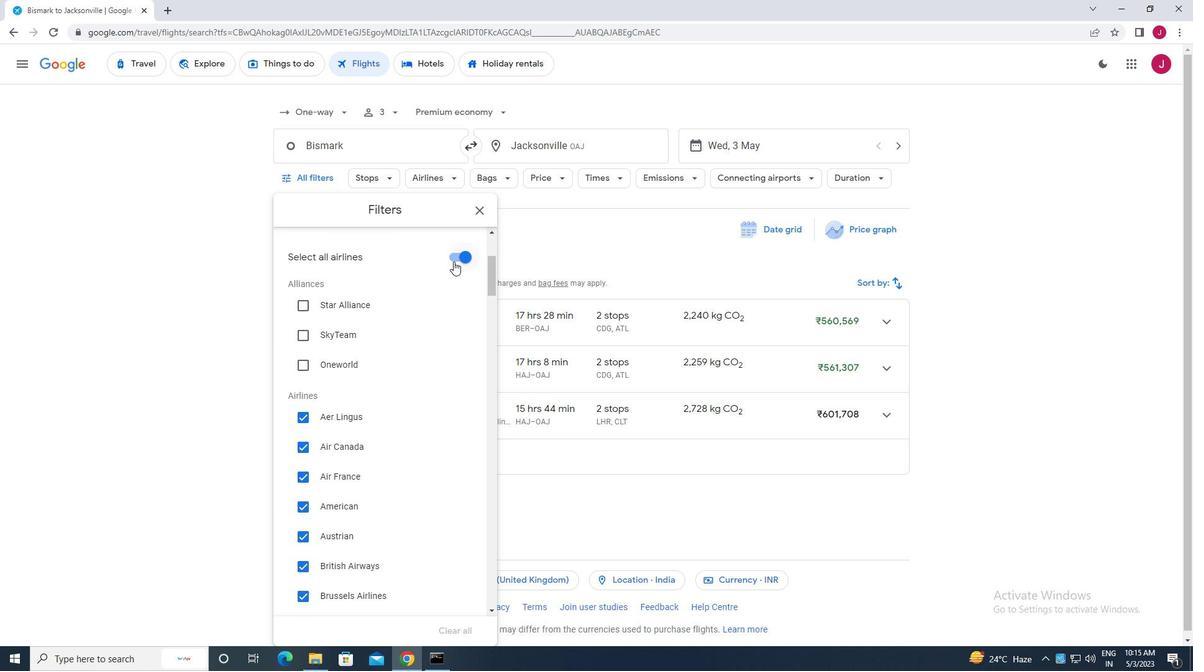 
Action: Mouse pressed left at (452, 259)
Screenshot: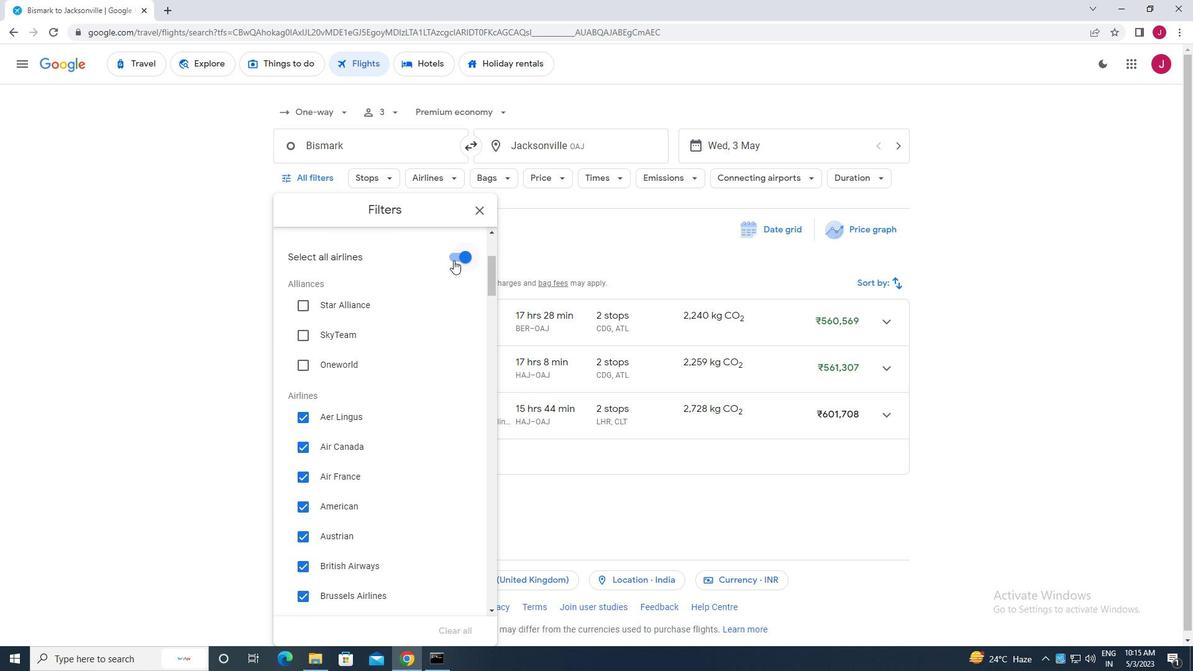 
Action: Mouse moved to (411, 285)
Screenshot: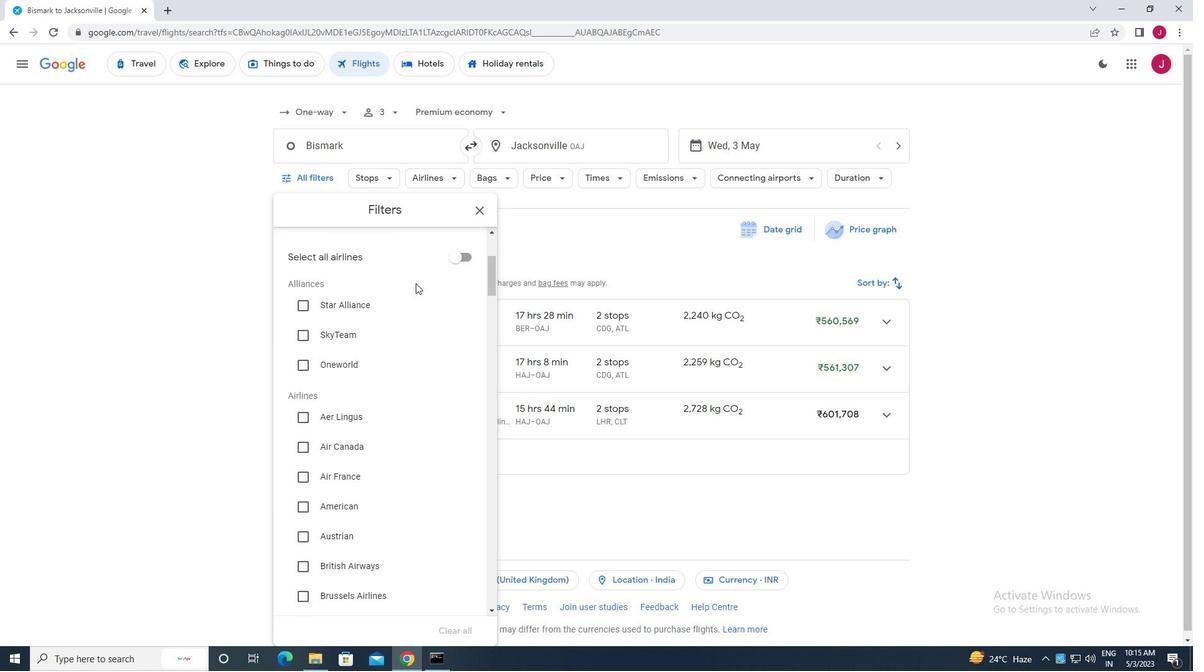 
Action: Mouse scrolled (411, 284) with delta (0, 0)
Screenshot: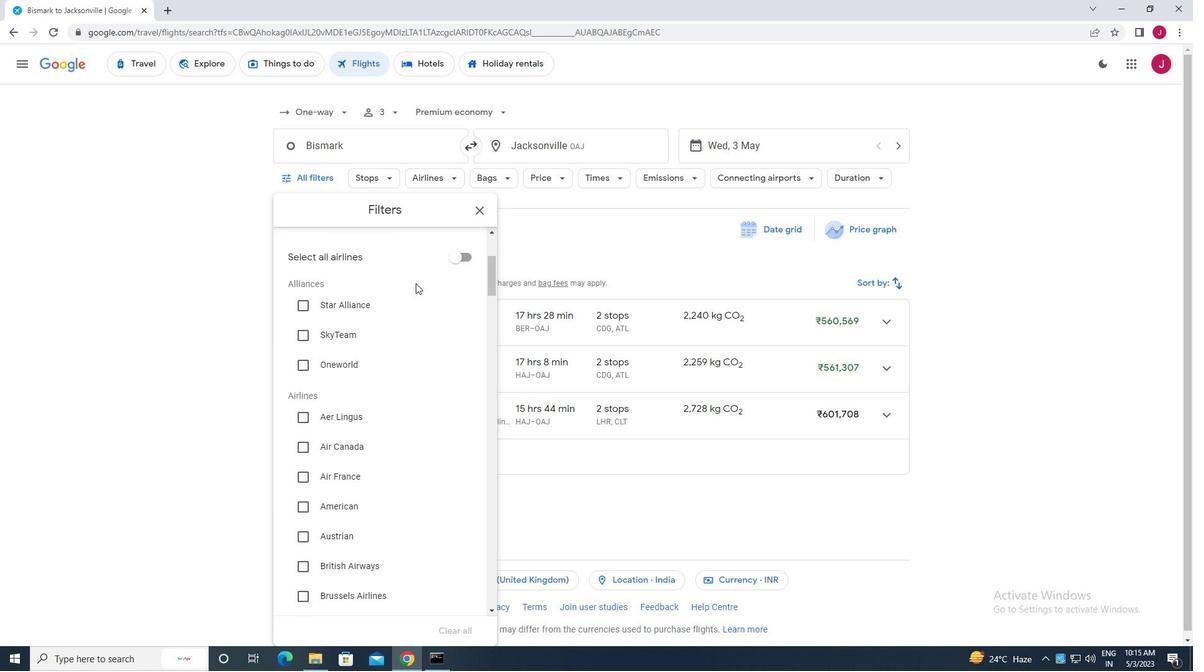 
Action: Mouse moved to (411, 285)
Screenshot: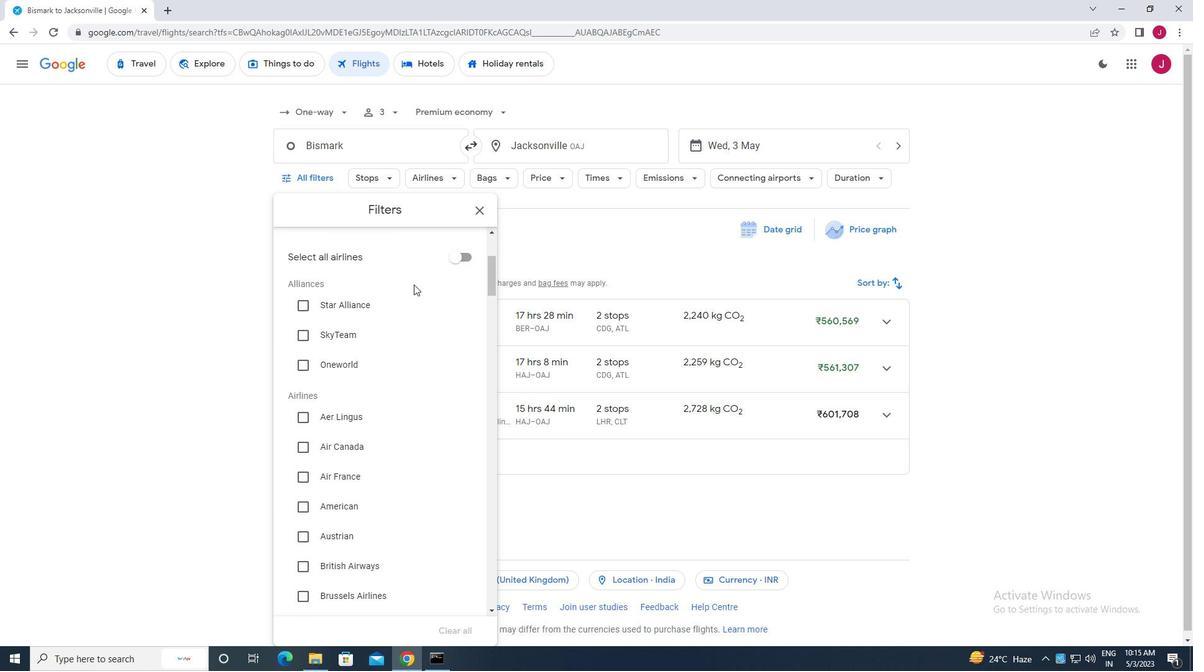 
Action: Mouse scrolled (411, 284) with delta (0, 0)
Screenshot: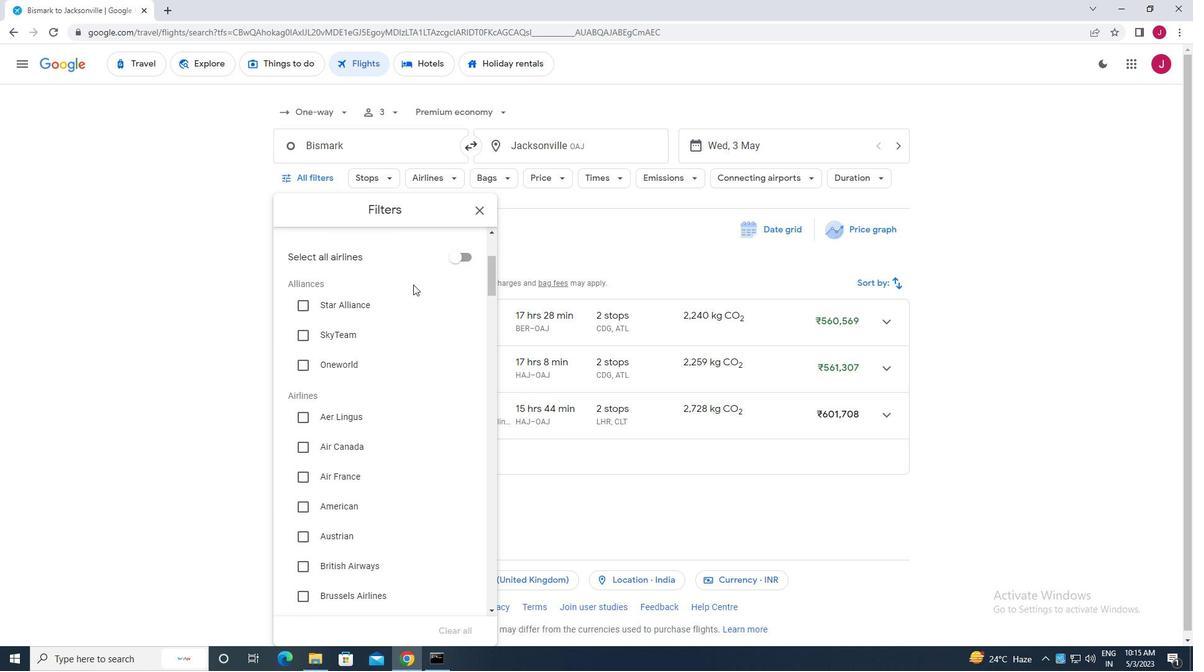 
Action: Mouse moved to (305, 380)
Screenshot: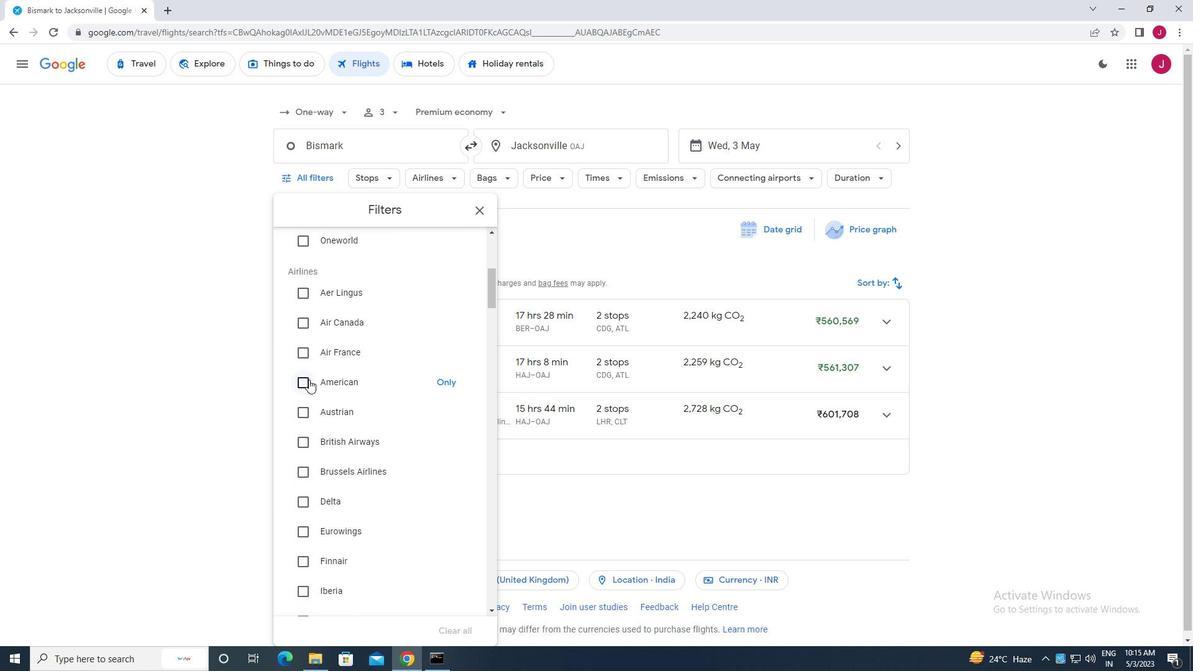 
Action: Mouse pressed left at (305, 380)
Screenshot: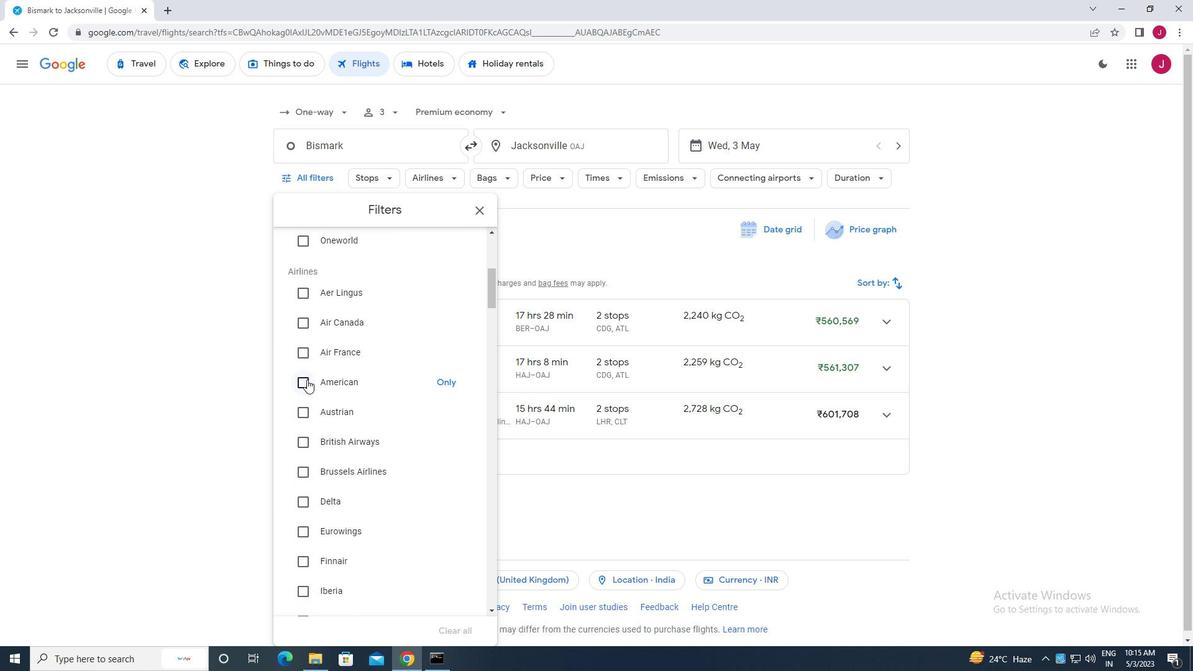
Action: Mouse moved to (384, 344)
Screenshot: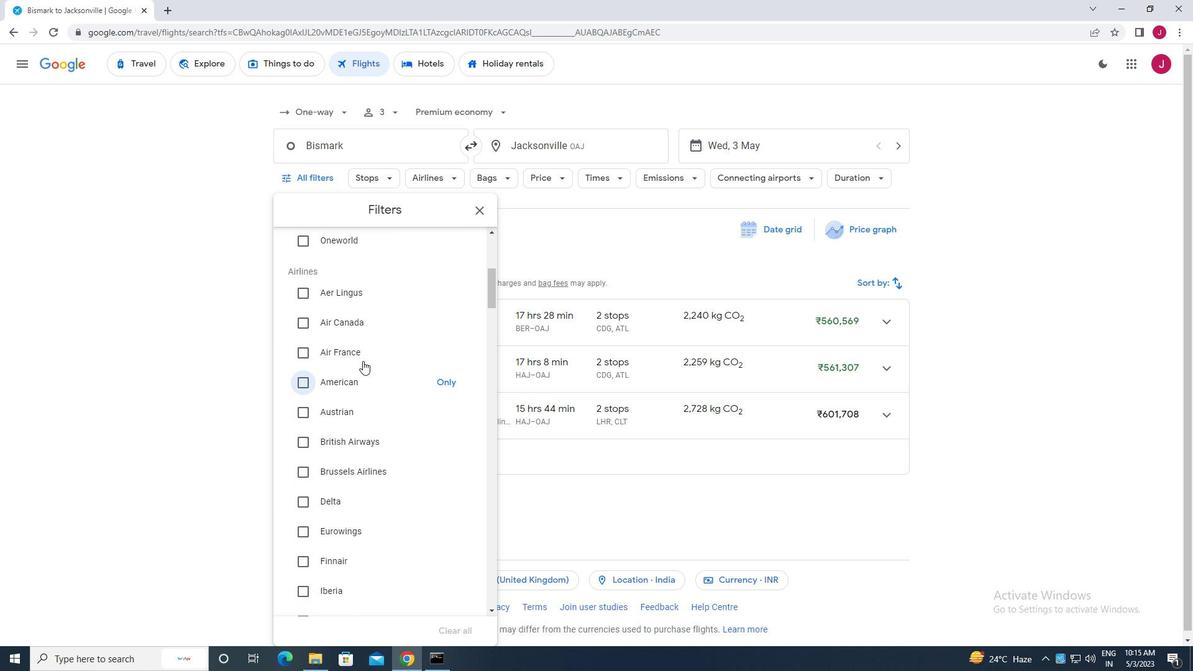 
Action: Mouse scrolled (384, 344) with delta (0, 0)
Screenshot: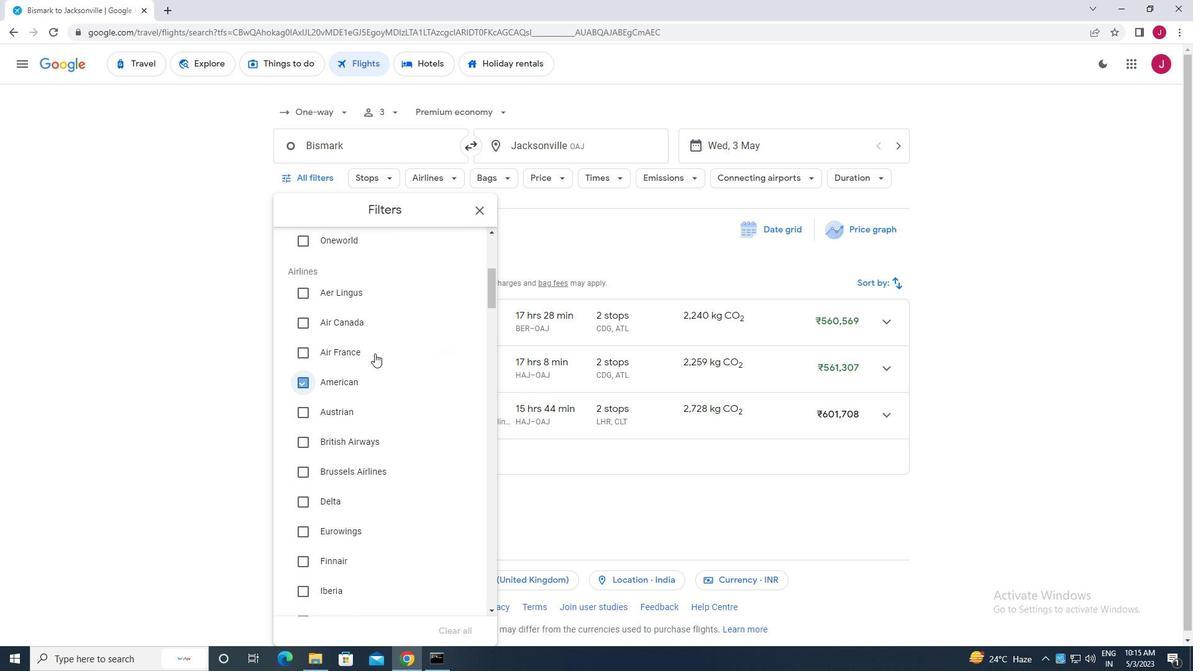 
Action: Mouse scrolled (384, 344) with delta (0, 0)
Screenshot: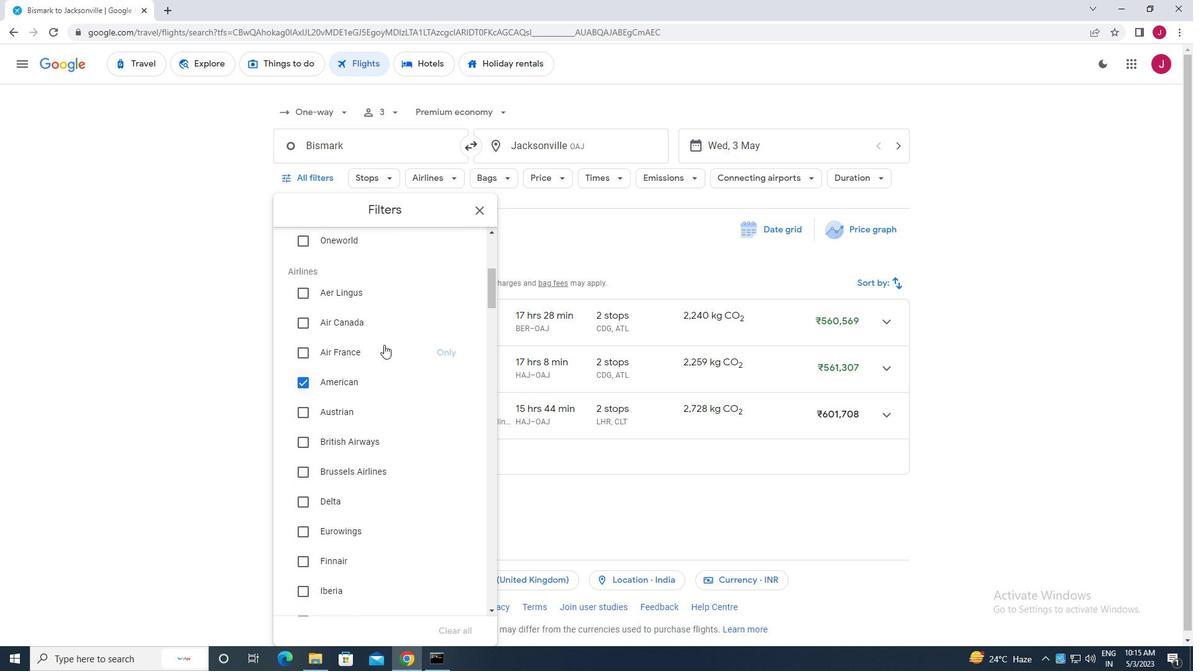 
Action: Mouse scrolled (384, 344) with delta (0, 0)
Screenshot: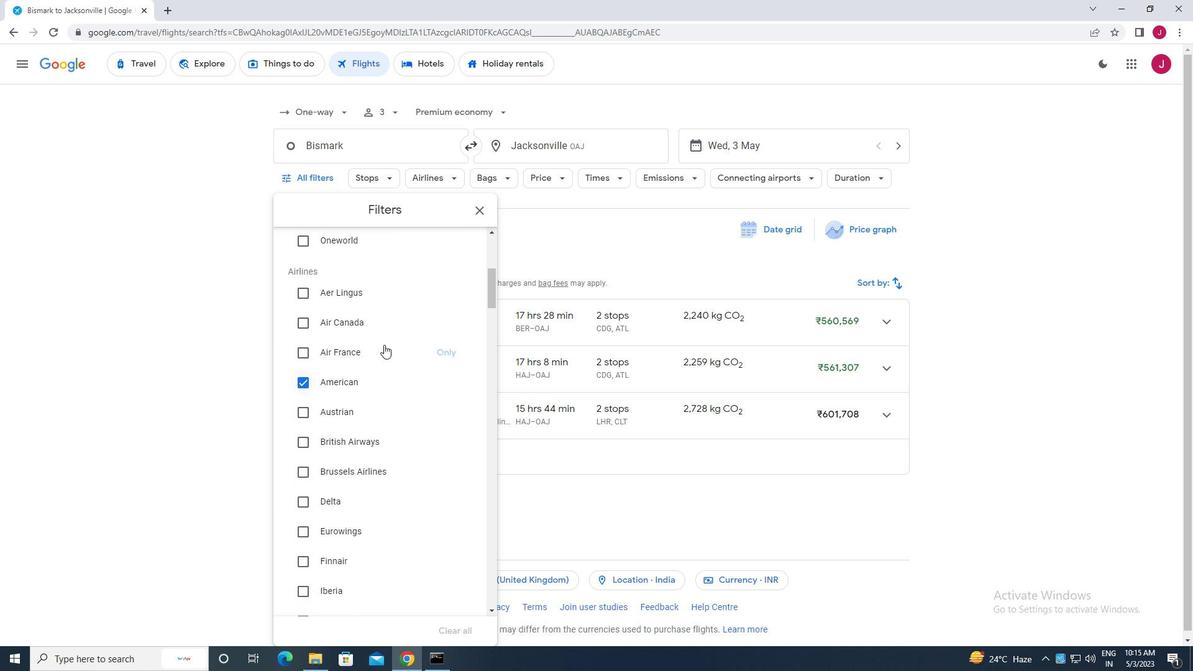 
Action: Mouse scrolled (384, 344) with delta (0, 0)
Screenshot: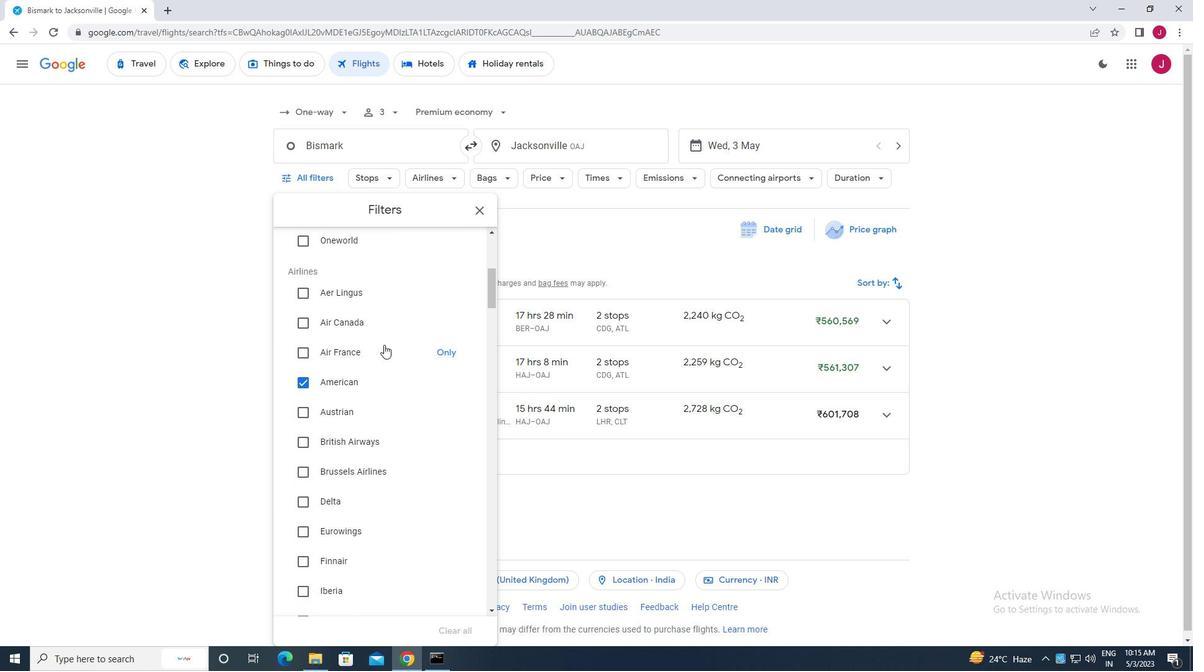 
Action: Mouse scrolled (384, 344) with delta (0, 0)
Screenshot: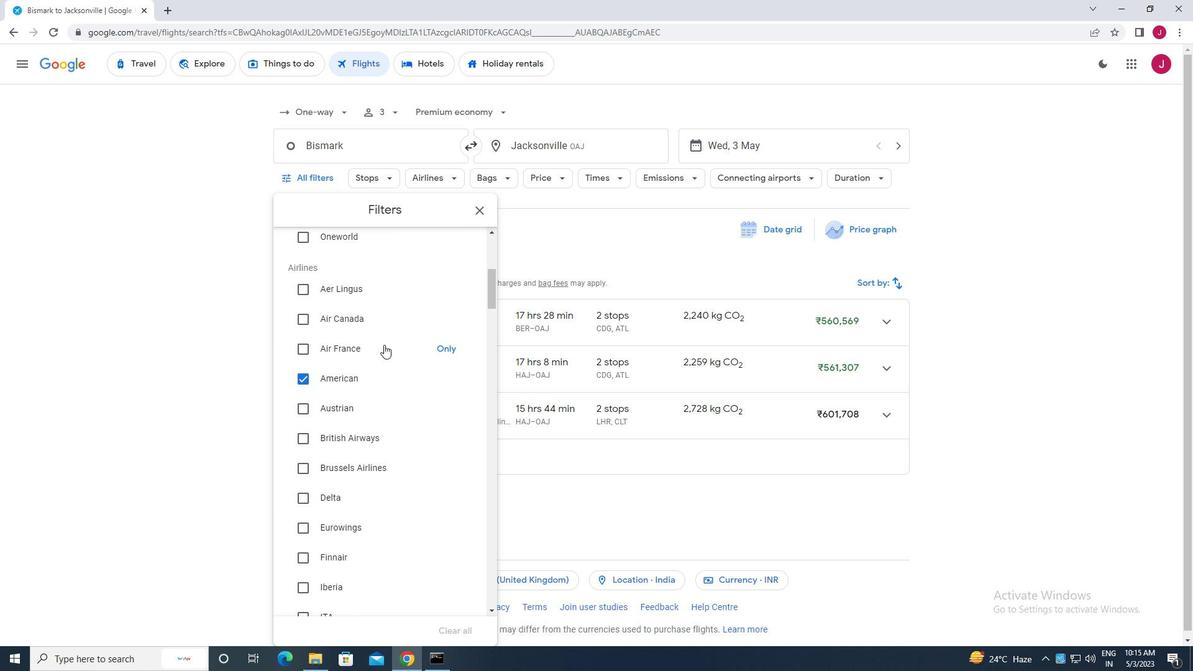 
Action: Mouse scrolled (384, 344) with delta (0, 0)
Screenshot: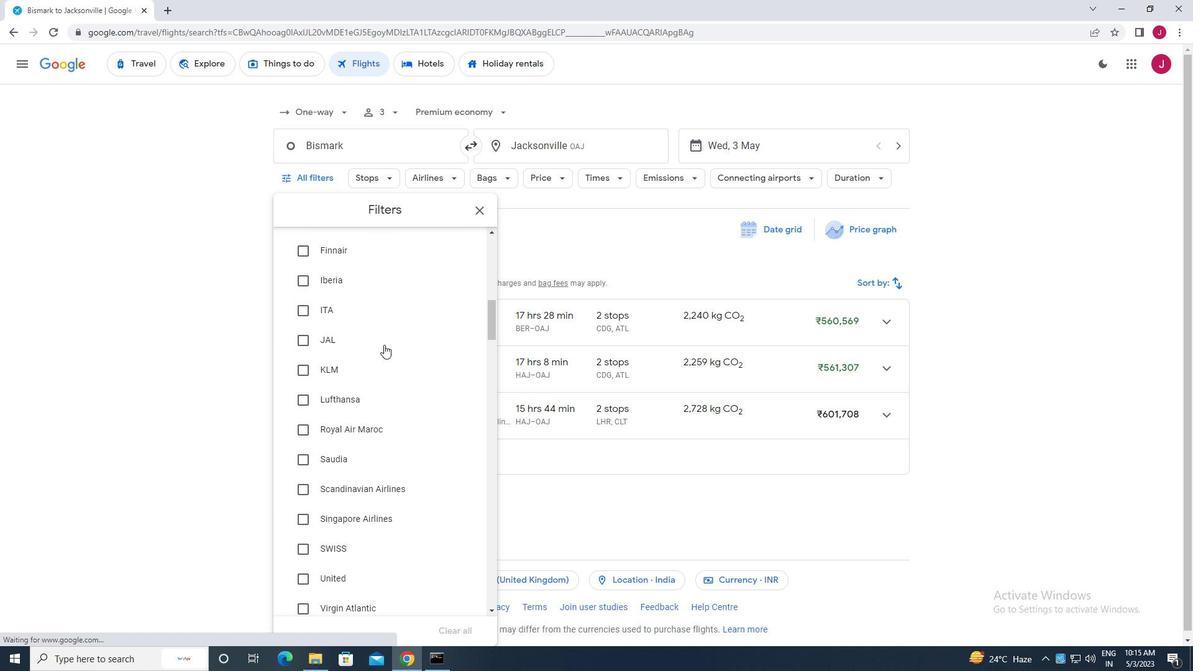 
Action: Mouse scrolled (384, 344) with delta (0, 0)
Screenshot: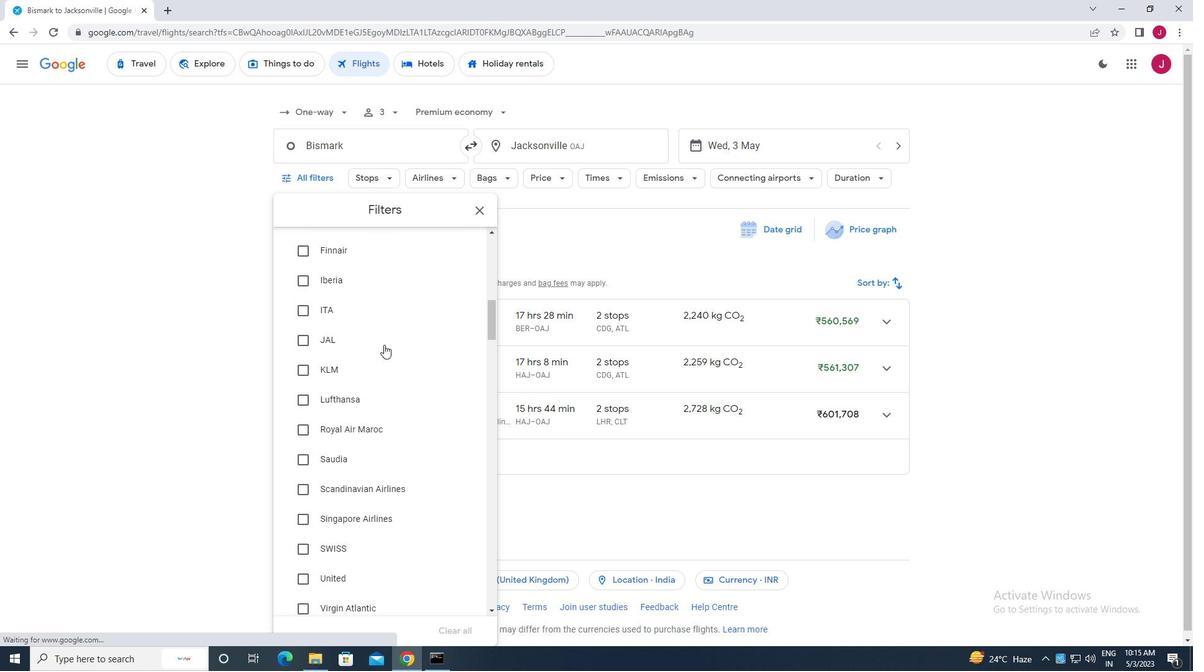 
Action: Mouse scrolled (384, 344) with delta (0, 0)
Screenshot: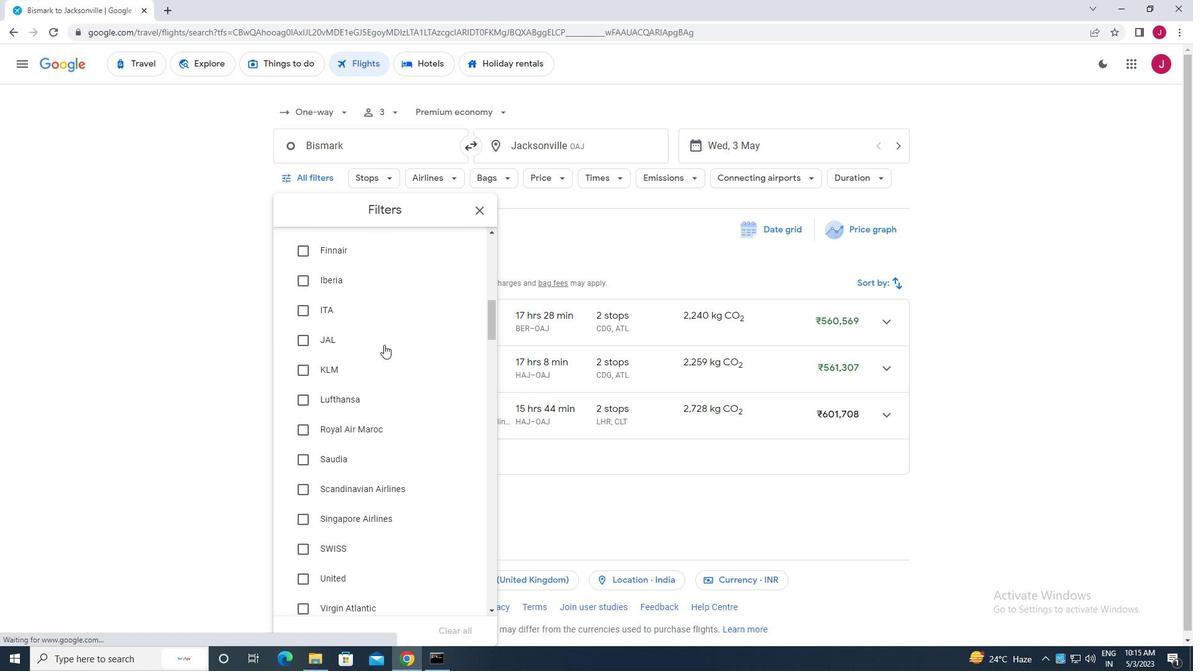 
Action: Mouse scrolled (384, 344) with delta (0, 0)
Screenshot: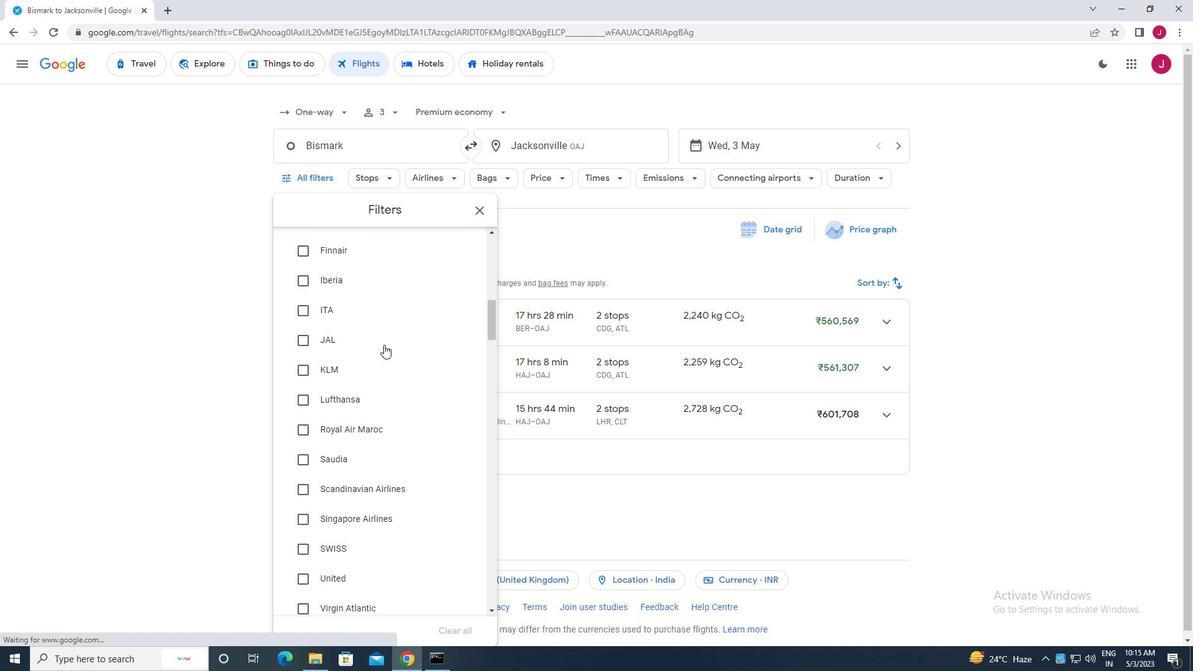 
Action: Mouse scrolled (384, 344) with delta (0, 0)
Screenshot: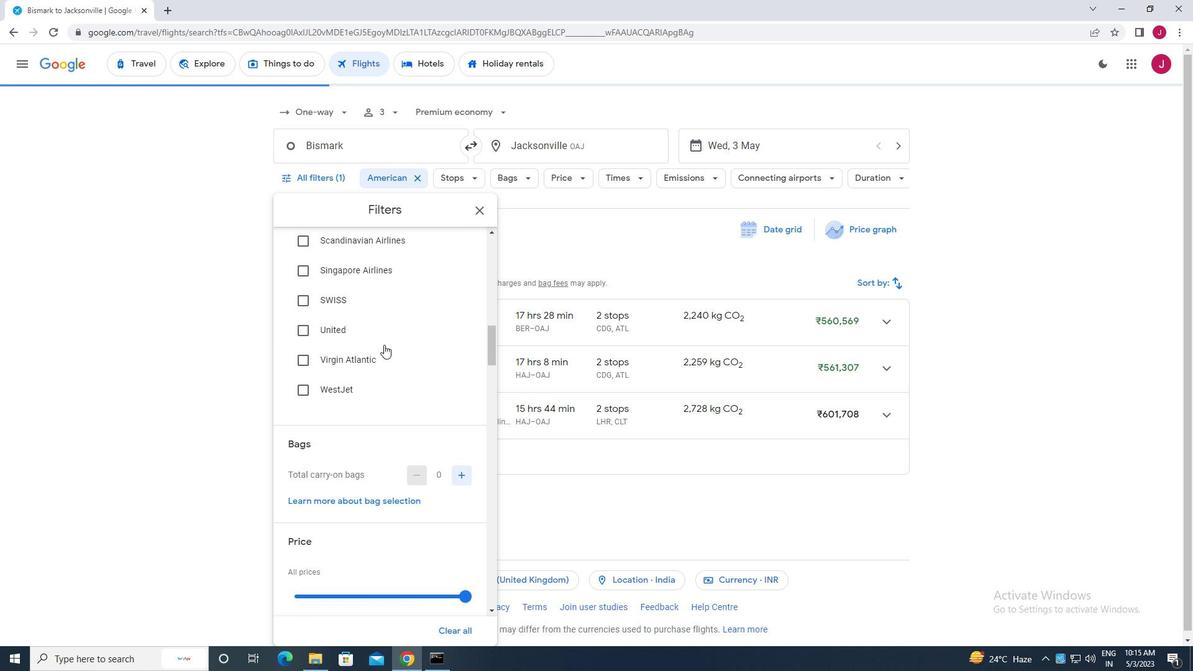
Action: Mouse scrolled (384, 344) with delta (0, 0)
Screenshot: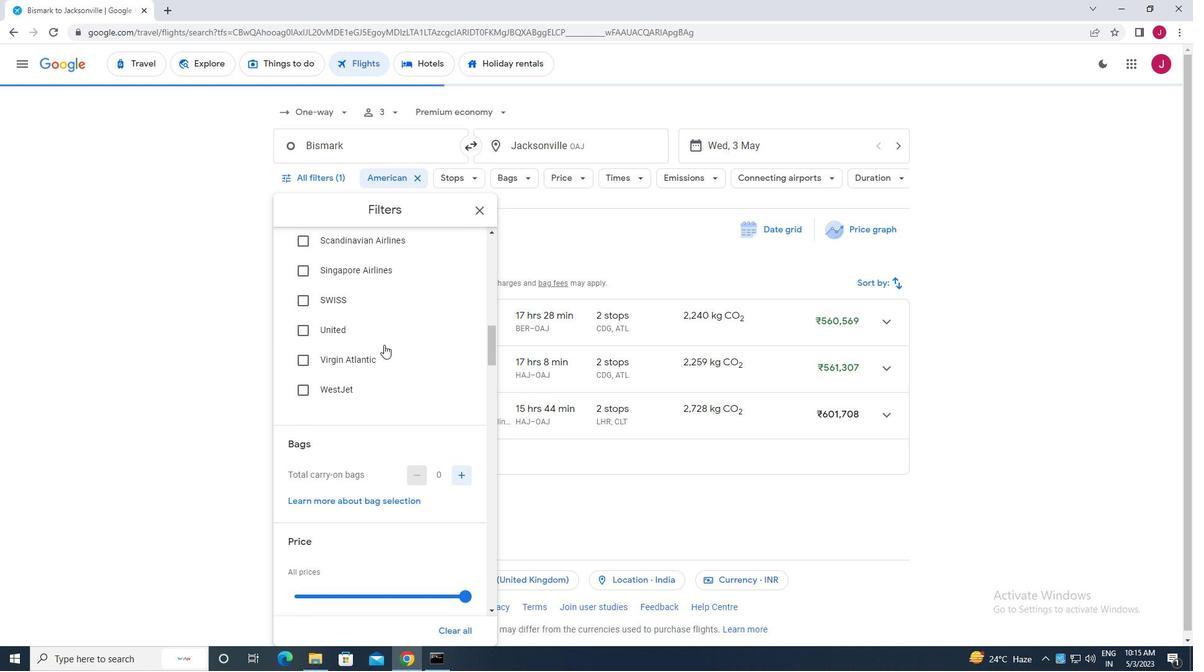 
Action: Mouse scrolled (384, 344) with delta (0, 0)
Screenshot: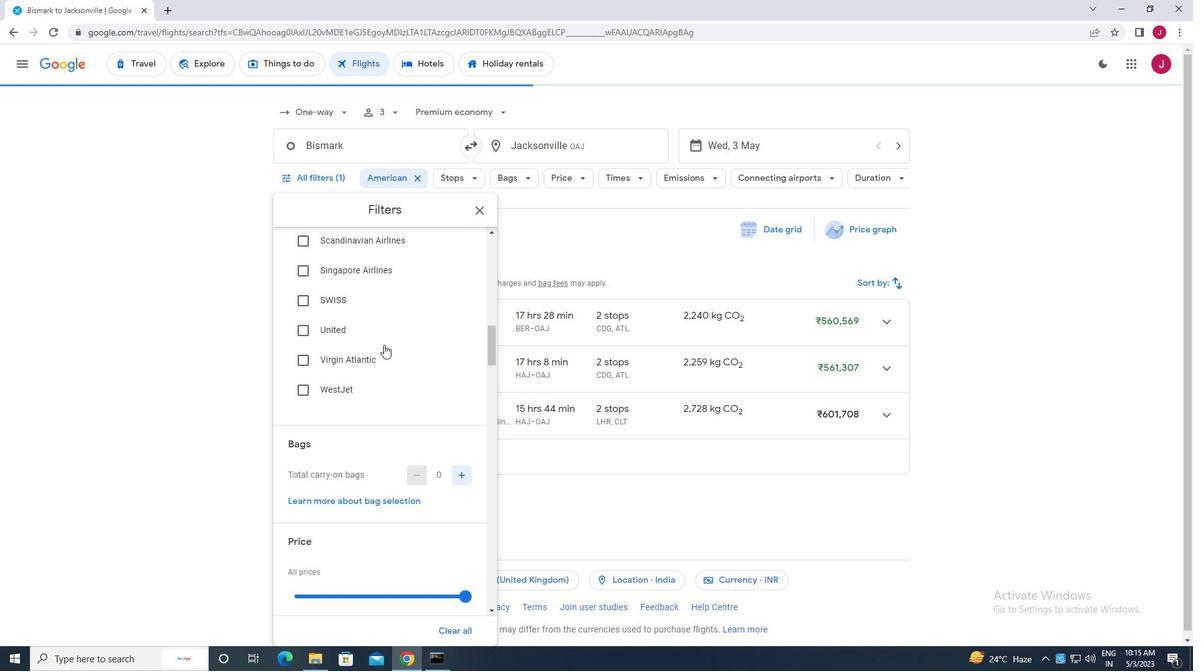 
Action: Mouse moved to (465, 308)
Screenshot: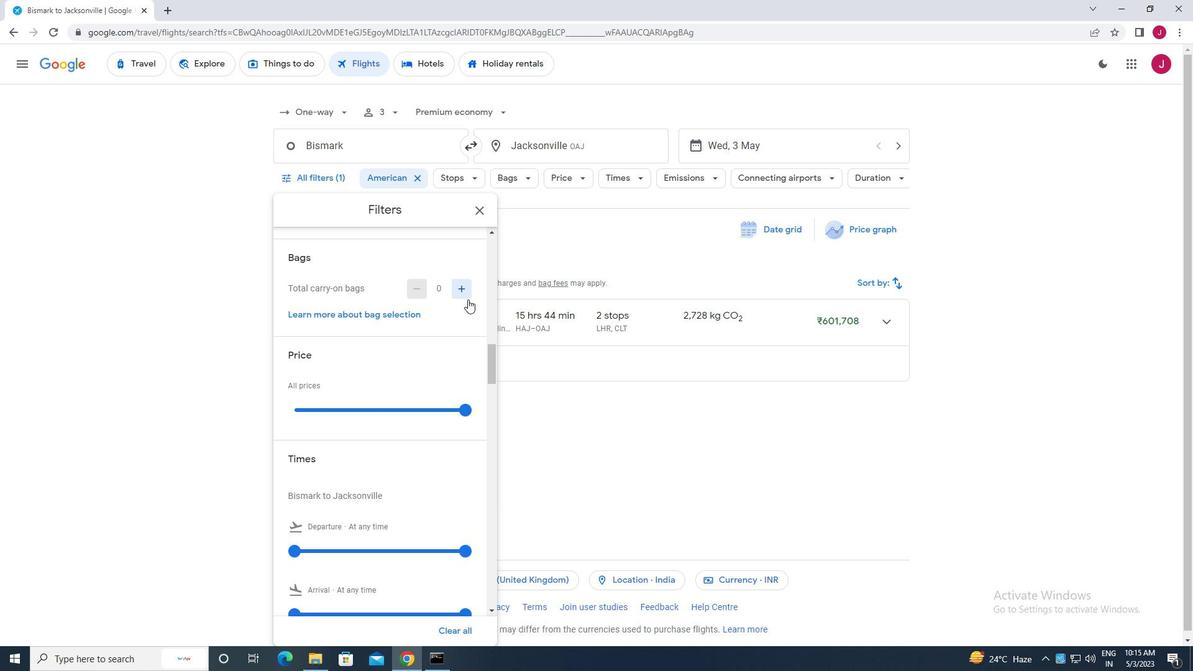 
Action: Mouse scrolled (465, 307) with delta (0, 0)
Screenshot: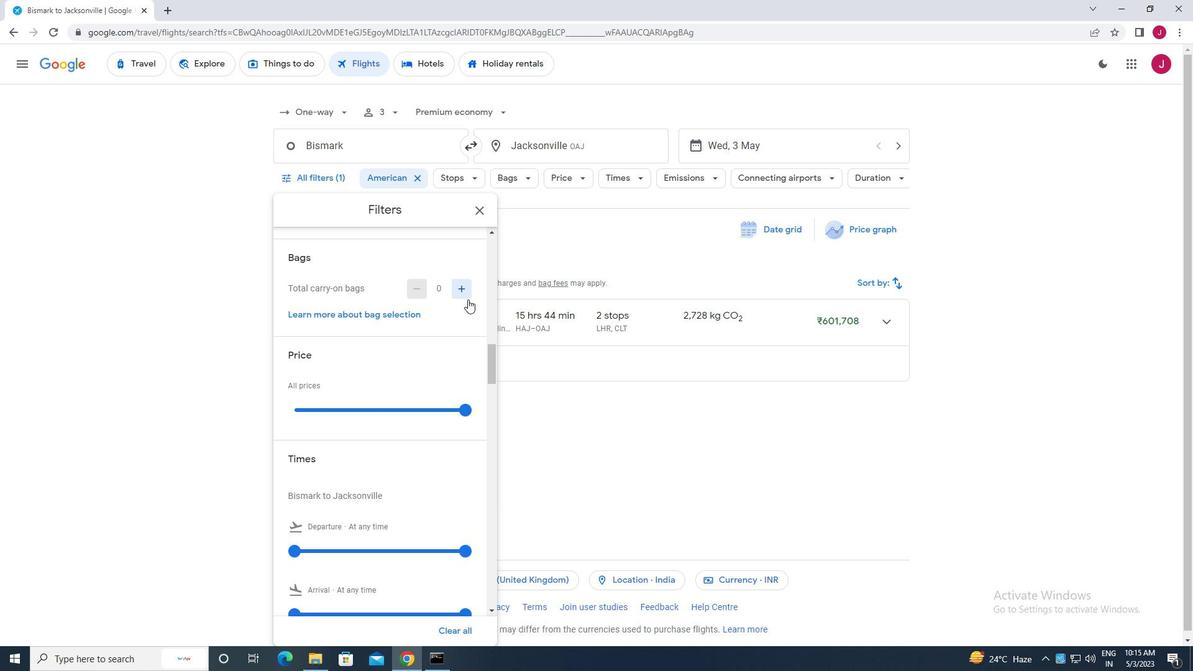 
Action: Mouse moved to (465, 310)
Screenshot: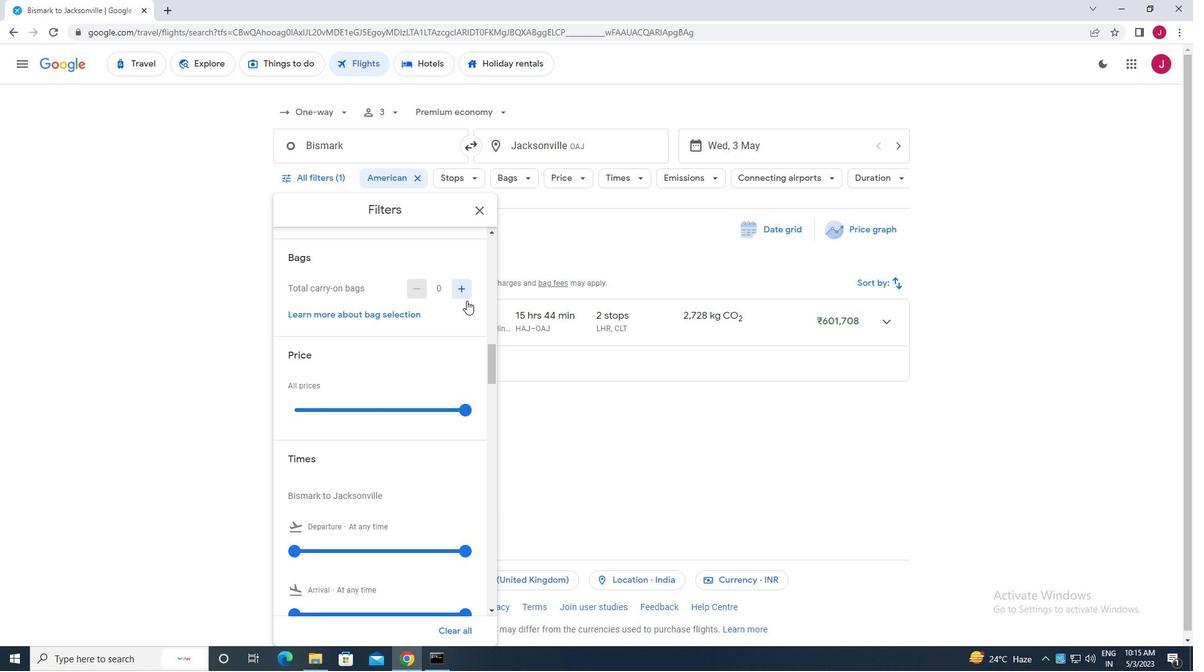 
Action: Mouse scrolled (465, 309) with delta (0, 0)
Screenshot: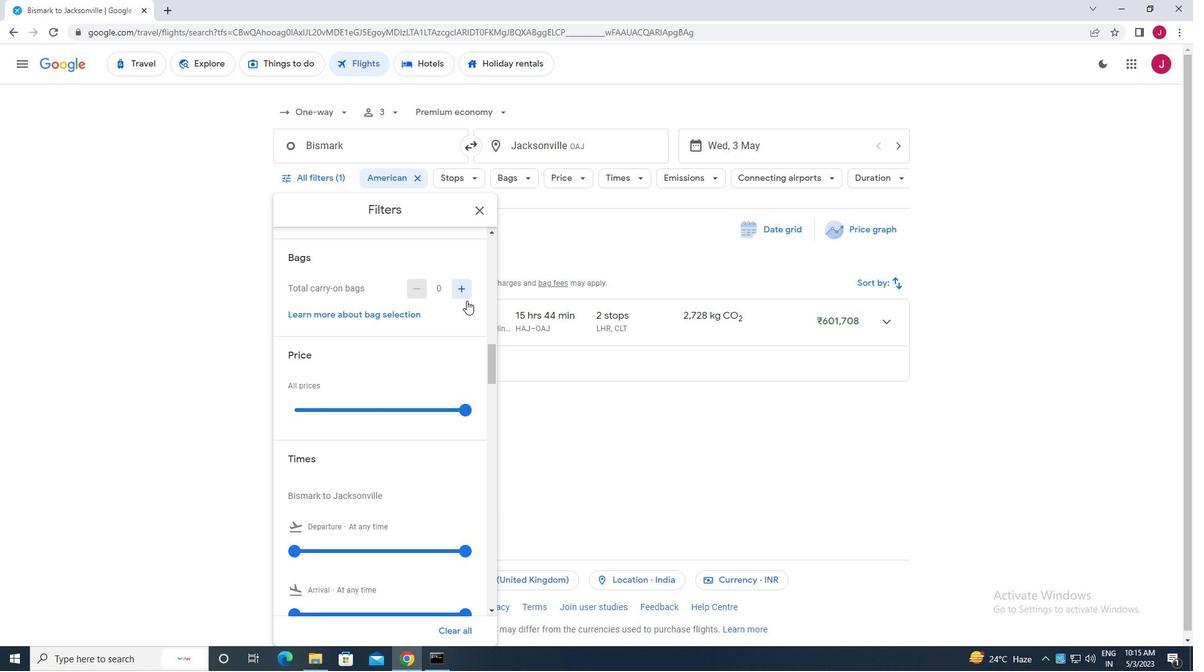 
Action: Mouse moved to (465, 311)
Screenshot: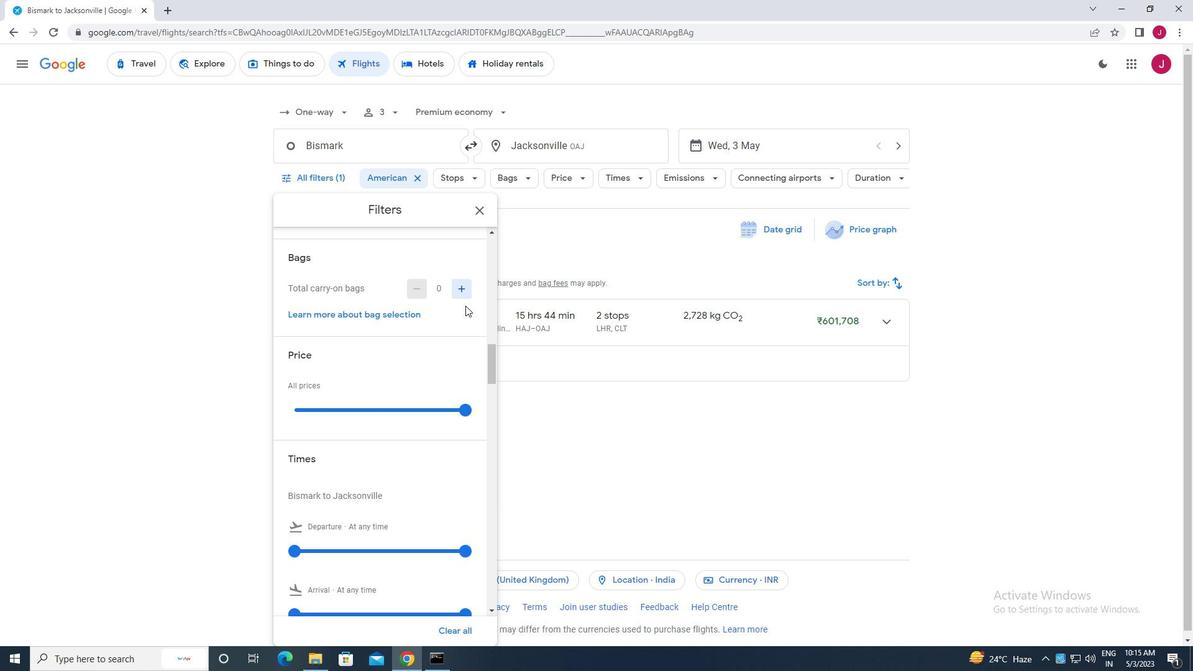 
Action: Mouse scrolled (465, 311) with delta (0, 0)
Screenshot: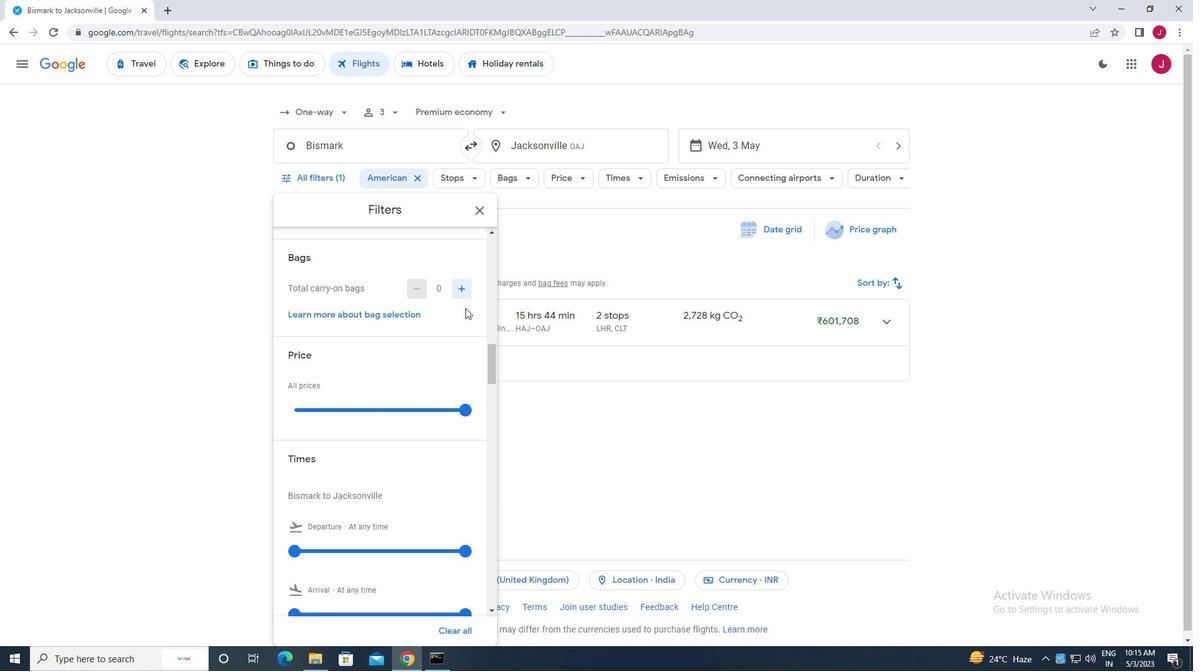 
Action: Mouse moved to (466, 288)
Screenshot: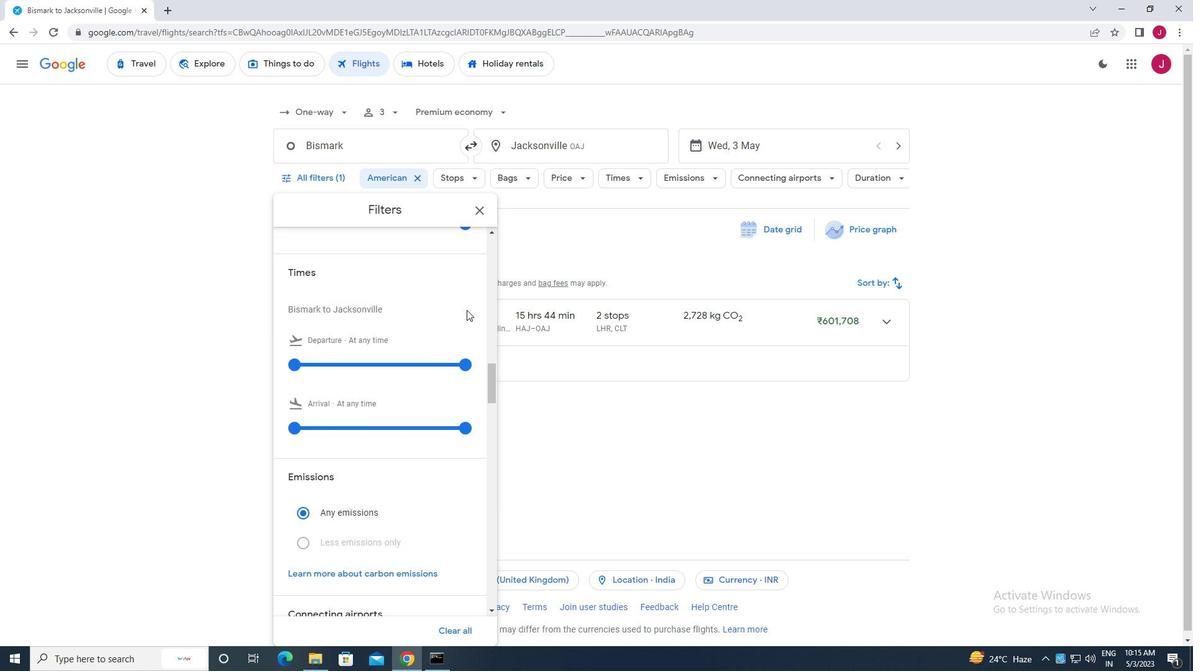 
Action: Mouse scrolled (466, 289) with delta (0, 0)
Screenshot: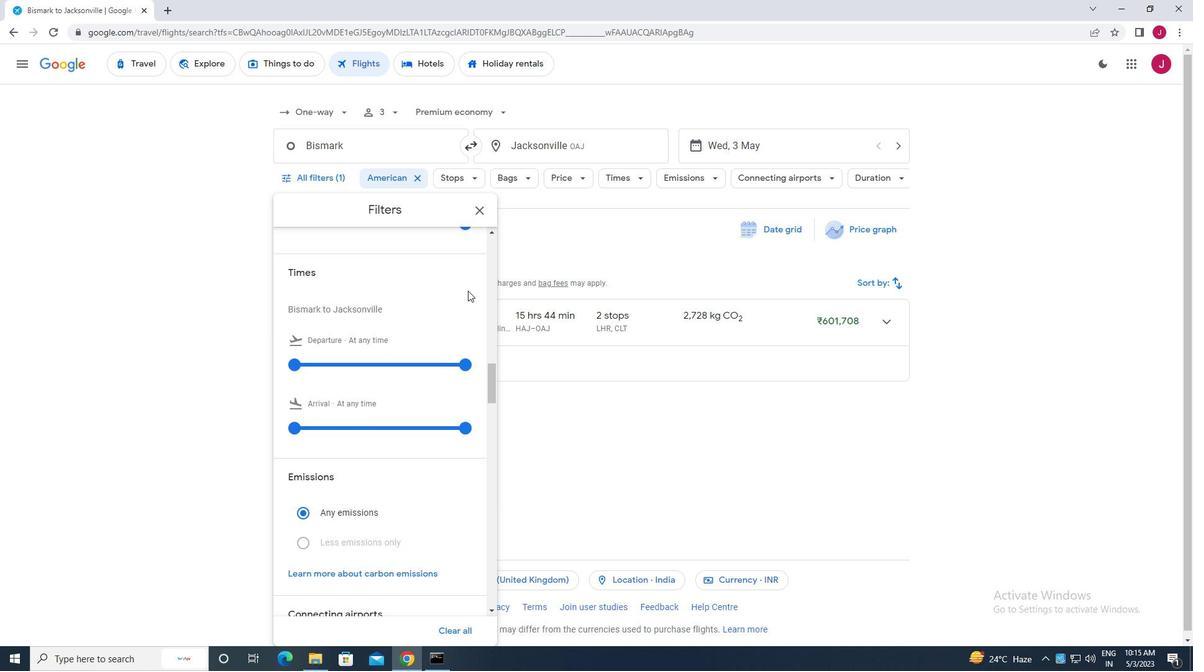 
Action: Mouse scrolled (466, 289) with delta (0, 0)
Screenshot: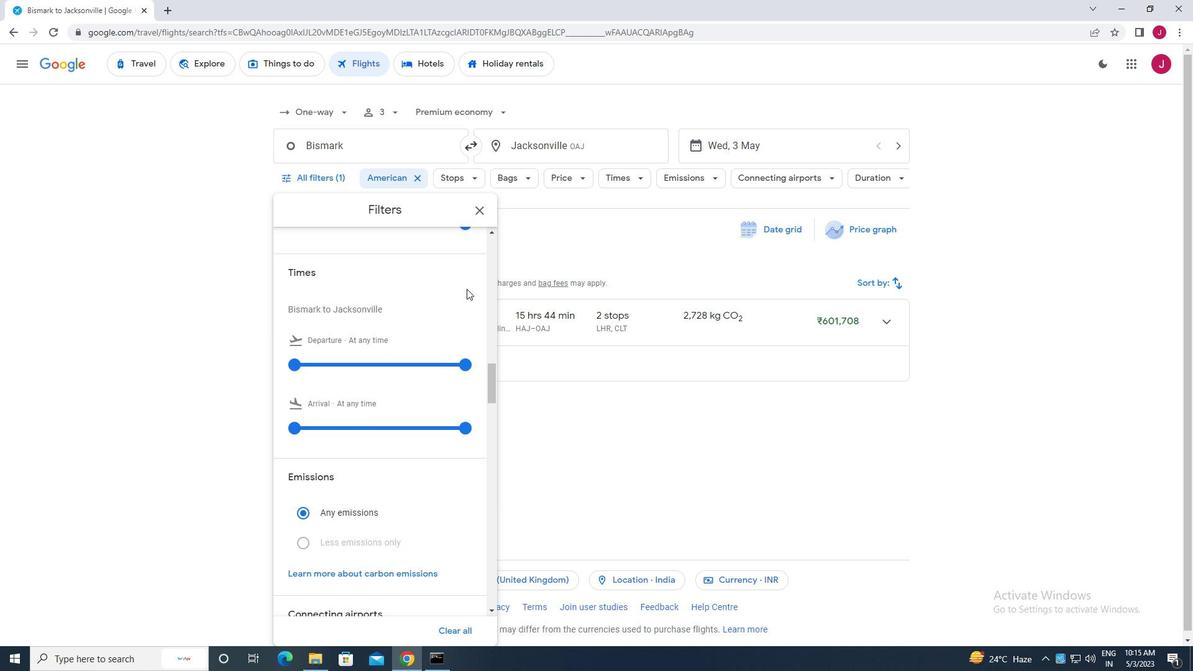 
Action: Mouse moved to (467, 342)
Screenshot: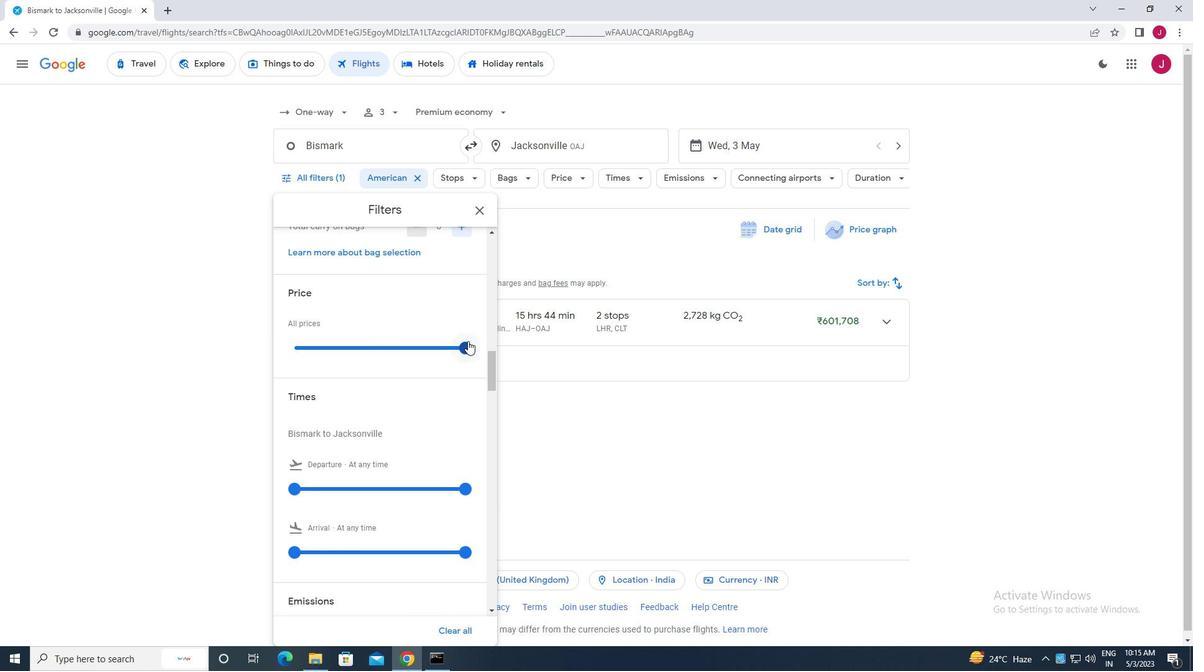 
Action: Mouse pressed left at (467, 342)
Screenshot: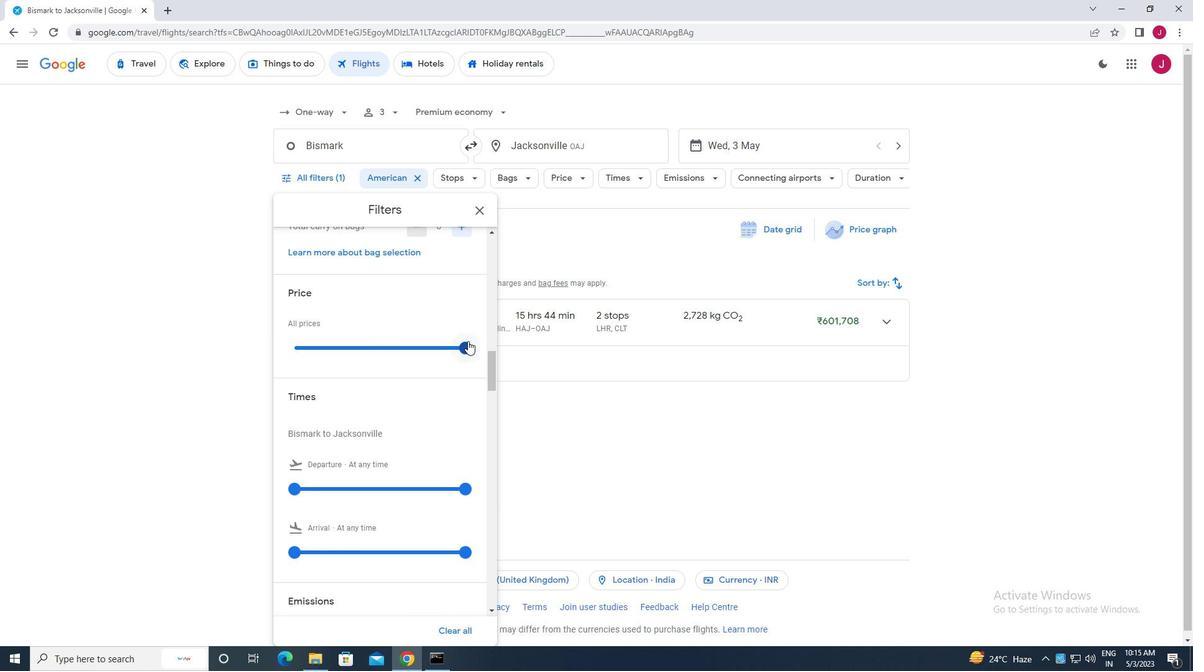 
Action: Mouse moved to (364, 361)
Screenshot: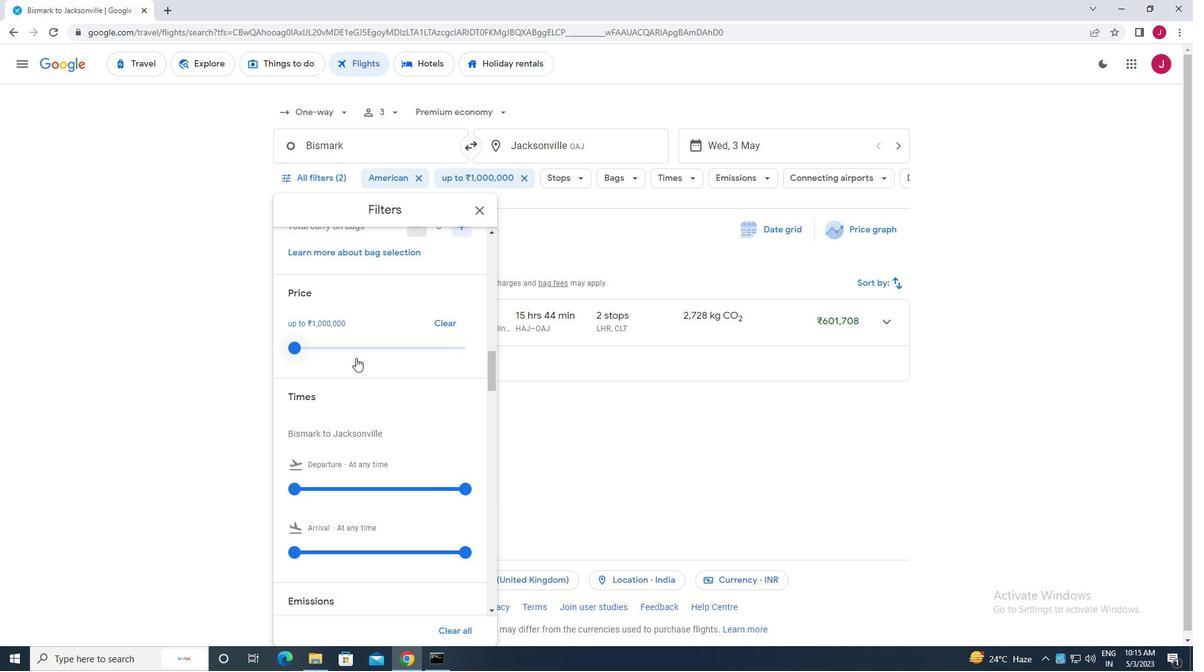 
Action: Mouse scrolled (364, 361) with delta (0, 0)
Screenshot: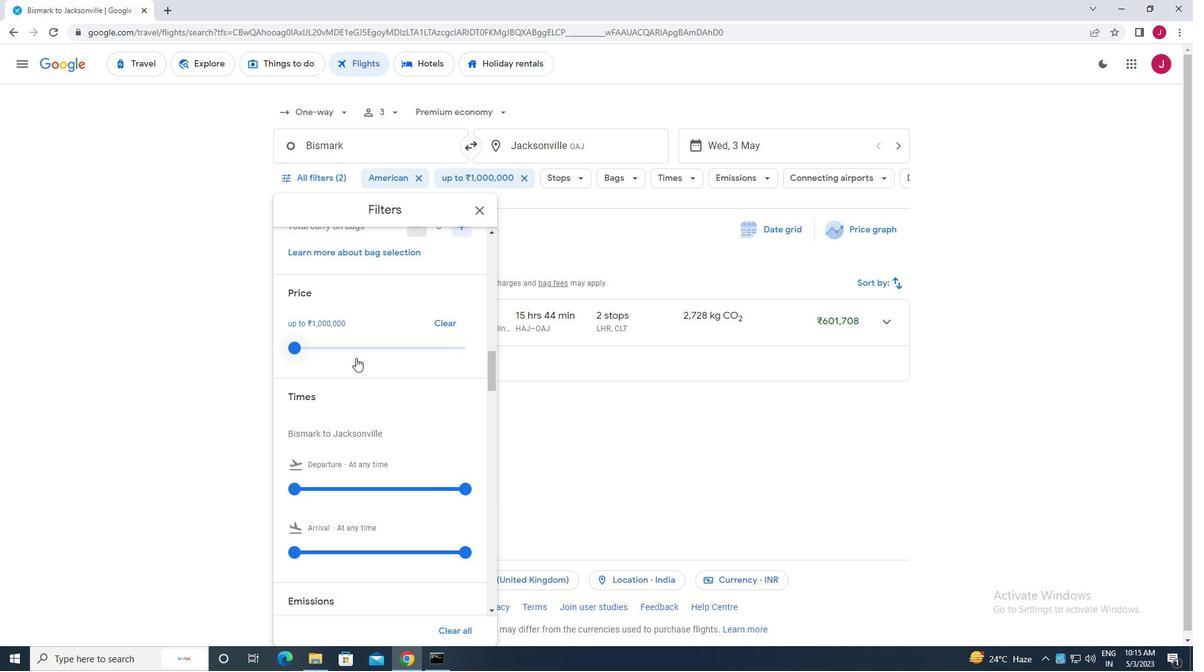 
Action: Mouse moved to (364, 362)
Screenshot: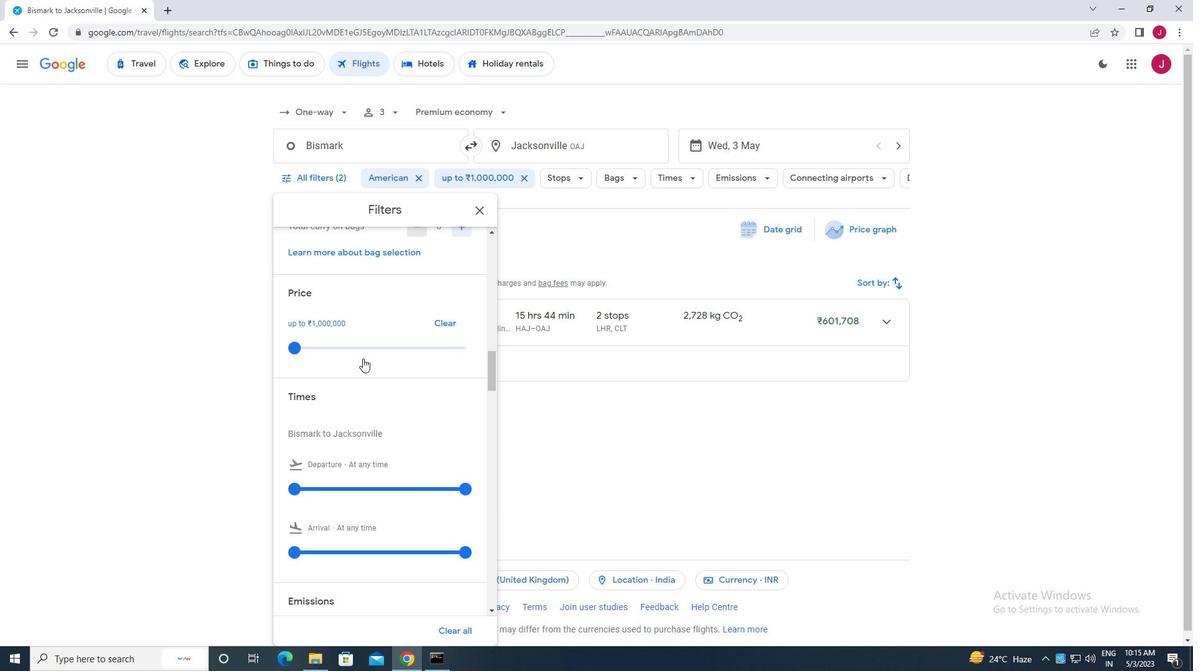 
Action: Mouse scrolled (364, 361) with delta (0, 0)
Screenshot: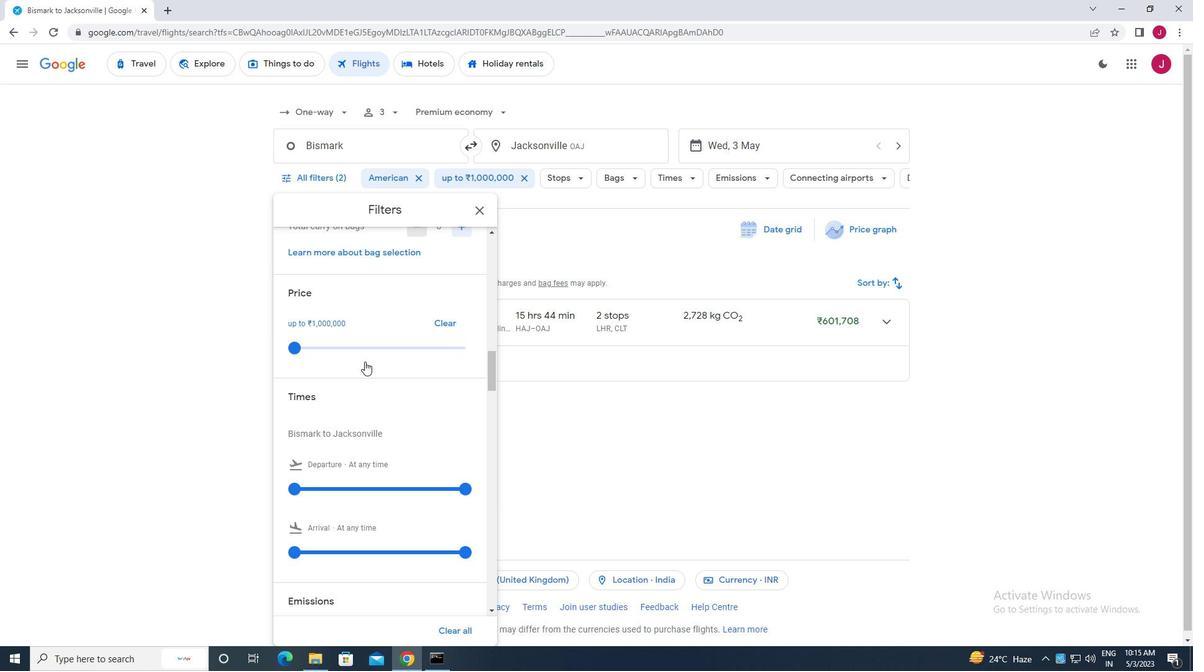 
Action: Mouse moved to (296, 361)
Screenshot: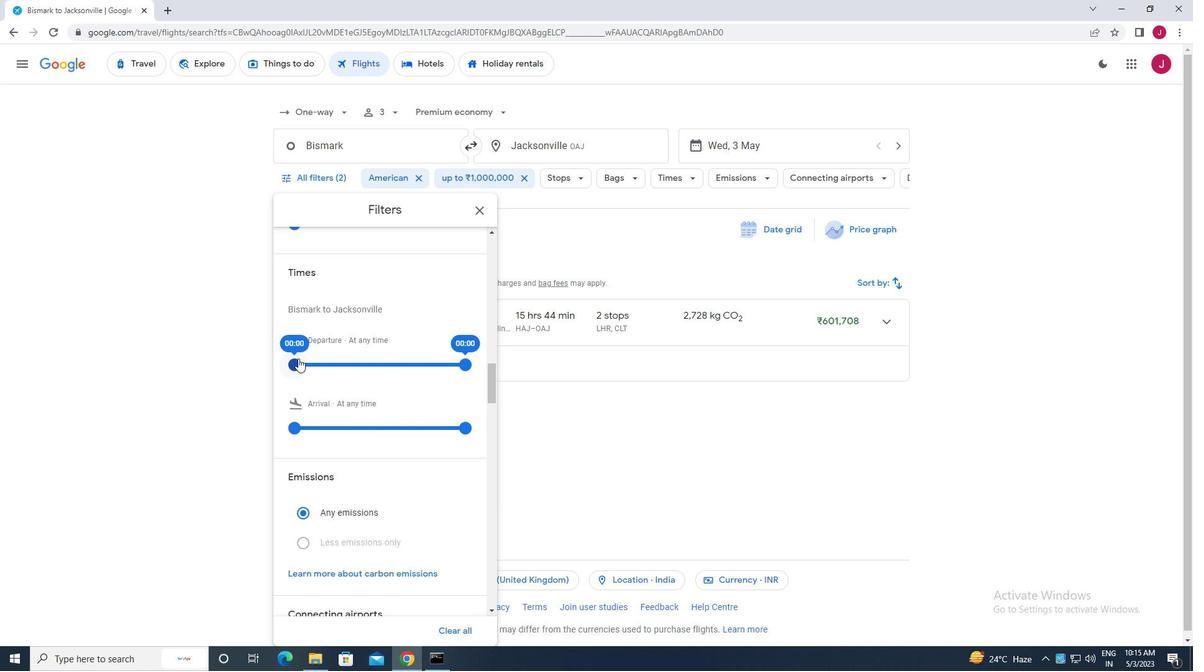 
Action: Mouse pressed left at (296, 361)
Screenshot: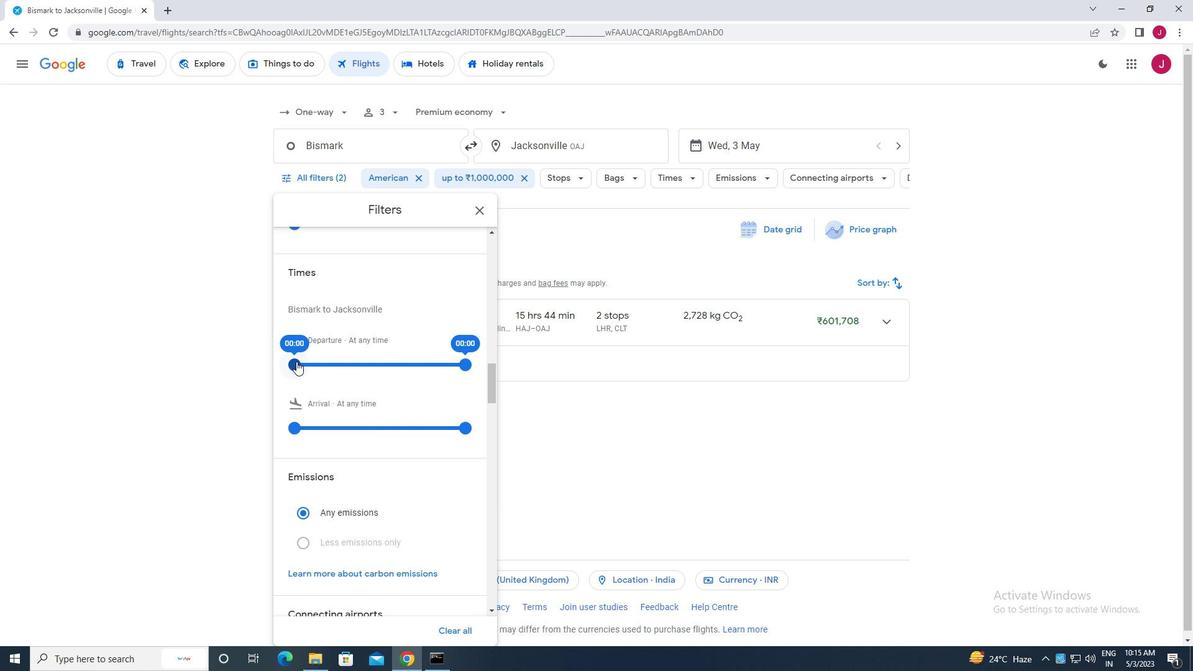 
Action: Mouse moved to (465, 363)
Screenshot: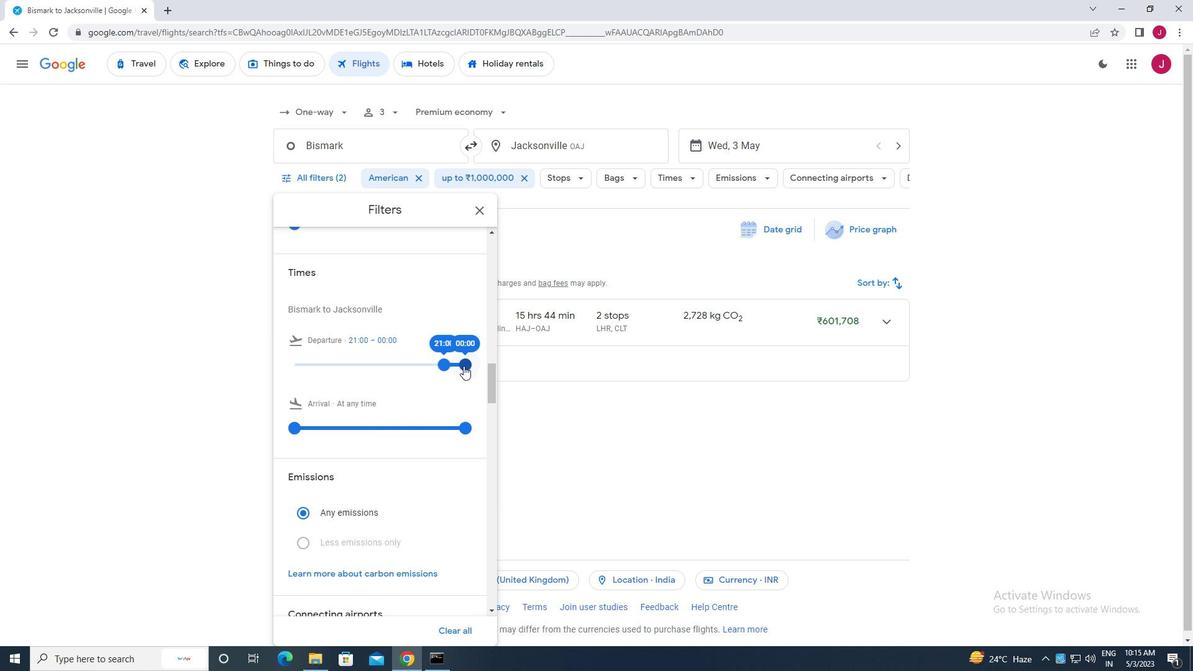 
Action: Mouse pressed left at (465, 363)
Screenshot: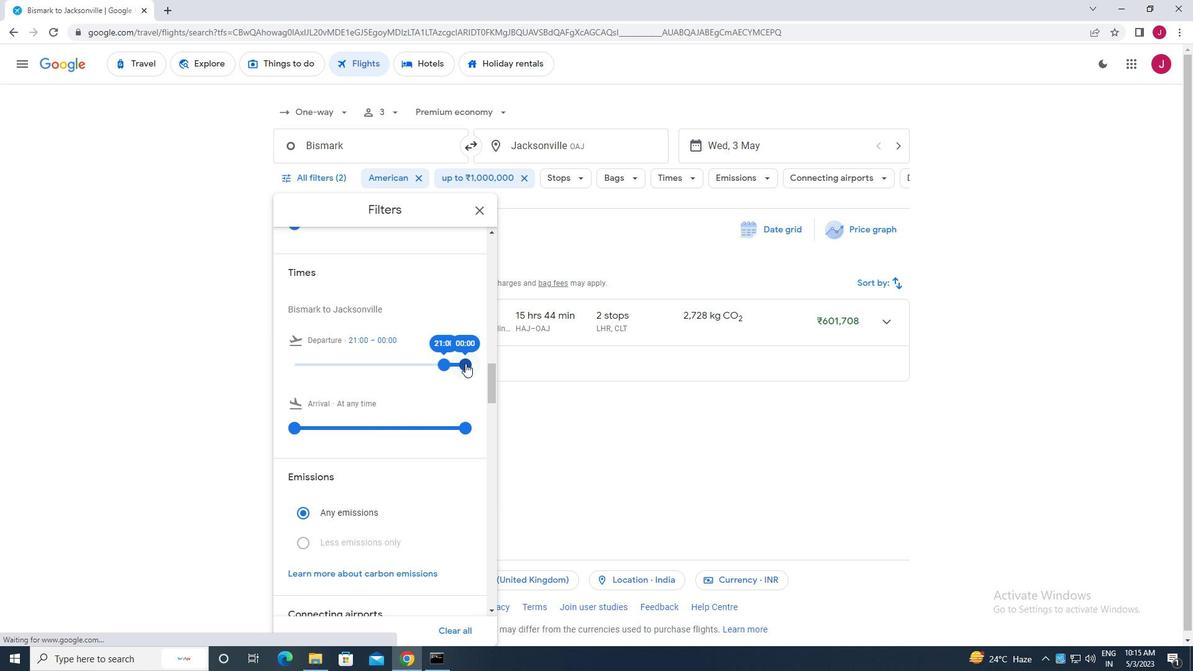 
Action: Mouse moved to (480, 213)
Screenshot: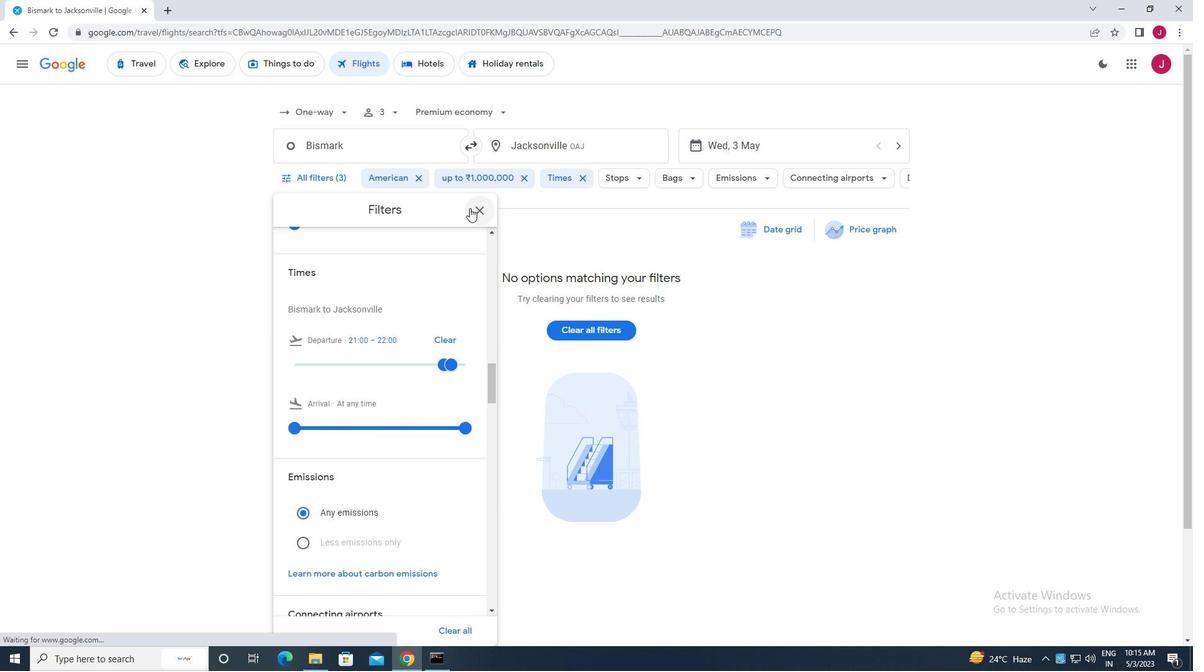 
Action: Mouse pressed left at (480, 213)
Screenshot: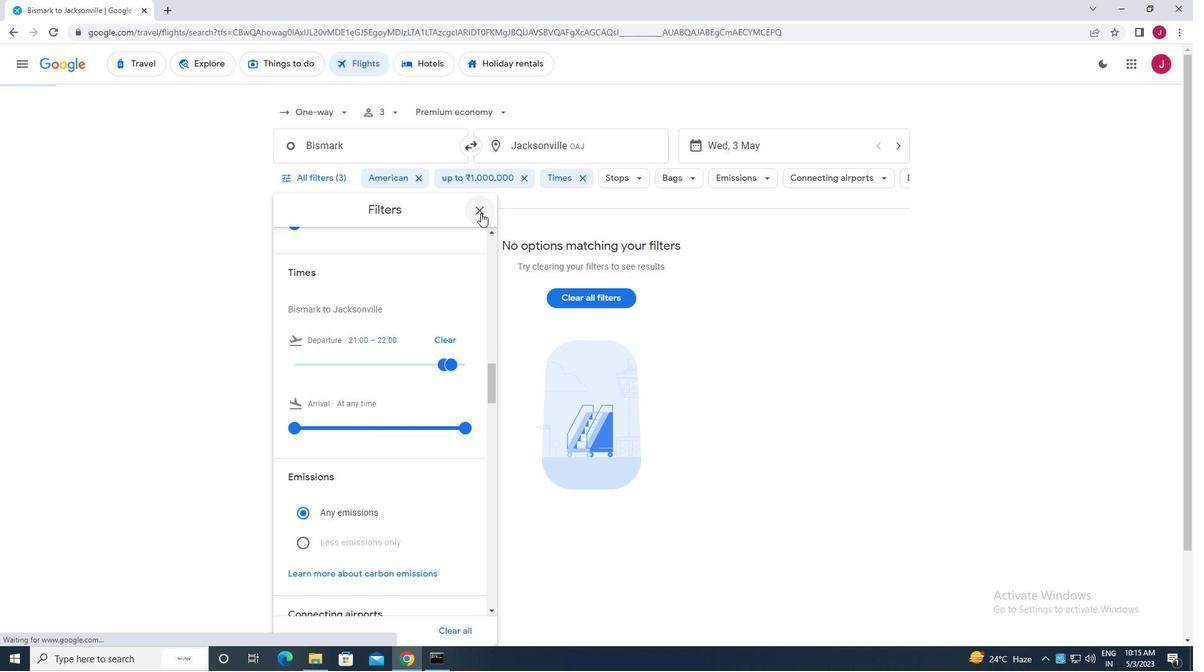 
Action: Mouse moved to (476, 218)
Screenshot: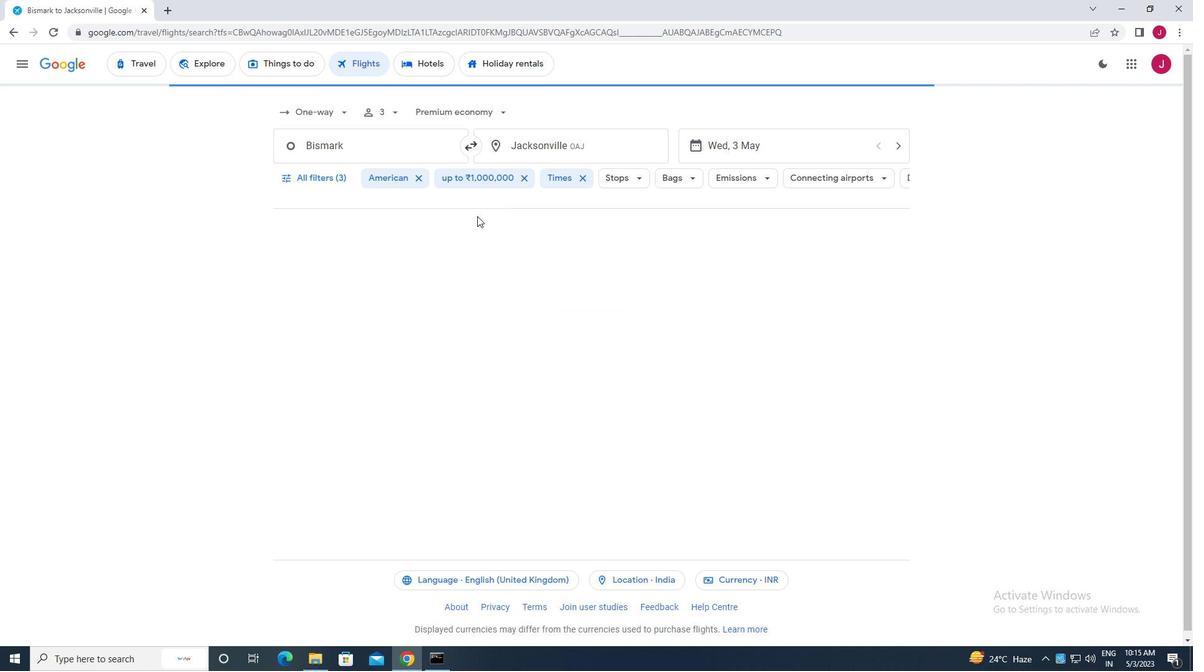 
